 Task: Search one way flight ticket for 4 adults, 2 children, 2 infants in seat and 1 infant on lap in economy from Provo: Provo Municipal Airport to Indianapolis: Indianapolis International Airport on 8-5-2023. Choice of flights is Singapure airlines. Number of bags: 1 carry on bag. Price is upto 45000. Outbound departure time preference is 14:15.
Action: Mouse moved to (319, 282)
Screenshot: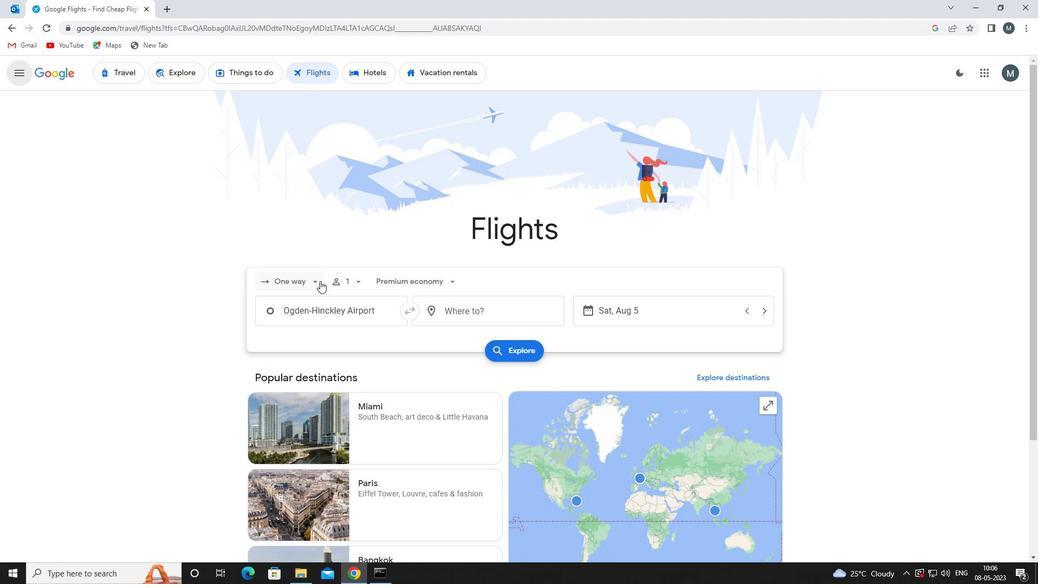 
Action: Mouse pressed left at (319, 282)
Screenshot: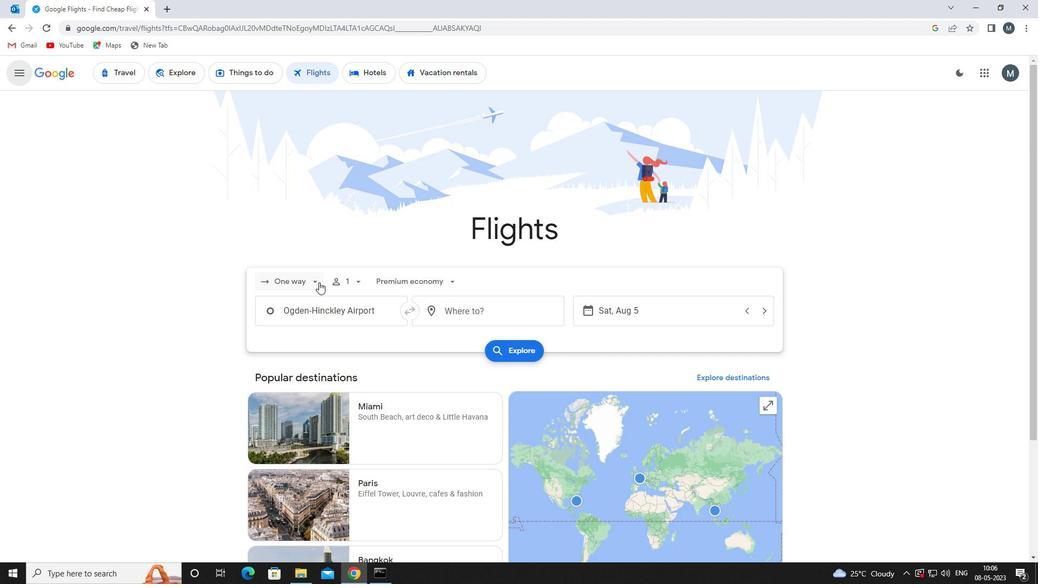 
Action: Mouse moved to (328, 331)
Screenshot: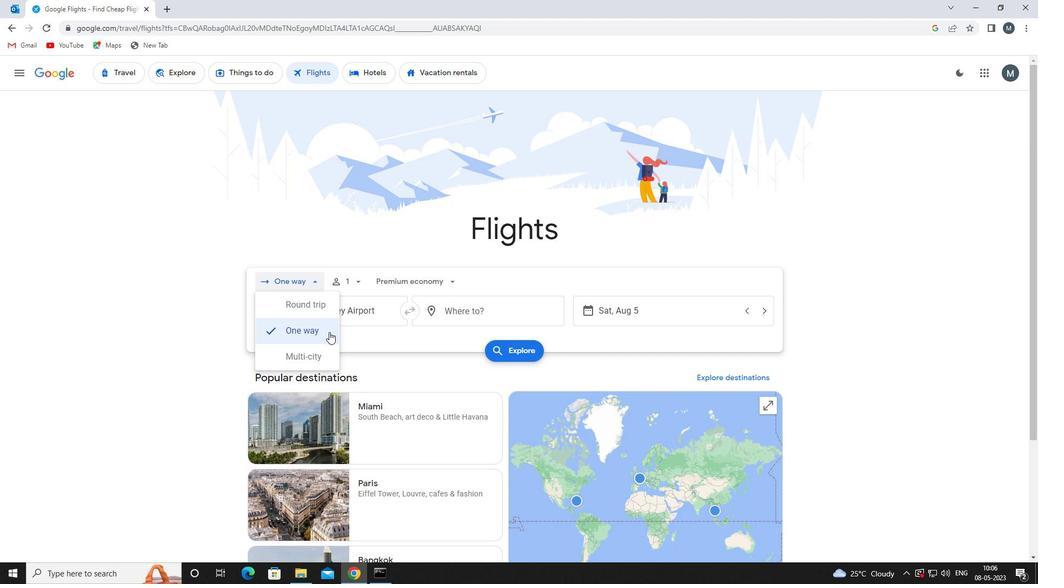 
Action: Mouse pressed left at (328, 331)
Screenshot: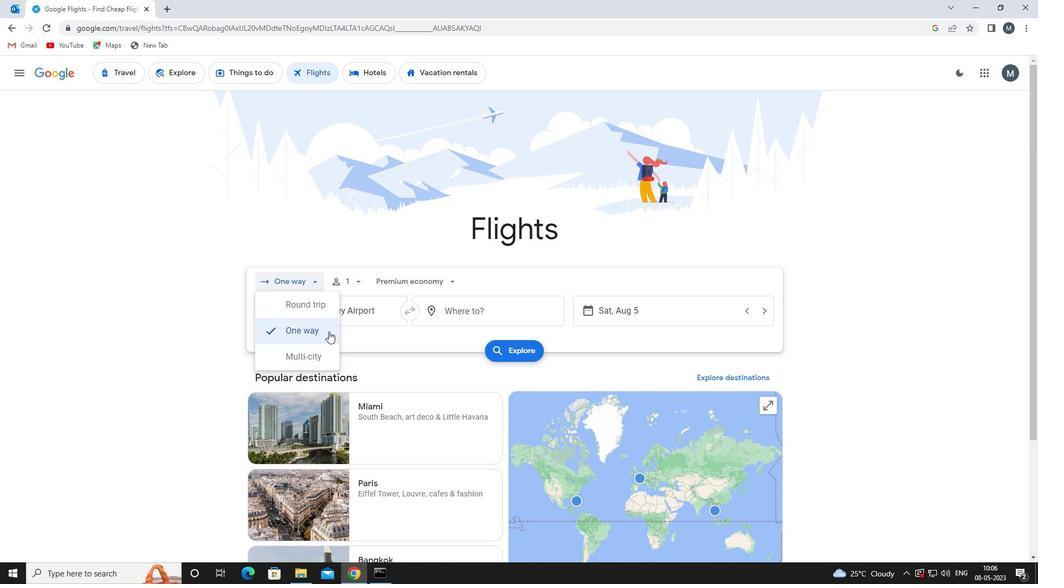 
Action: Mouse moved to (351, 279)
Screenshot: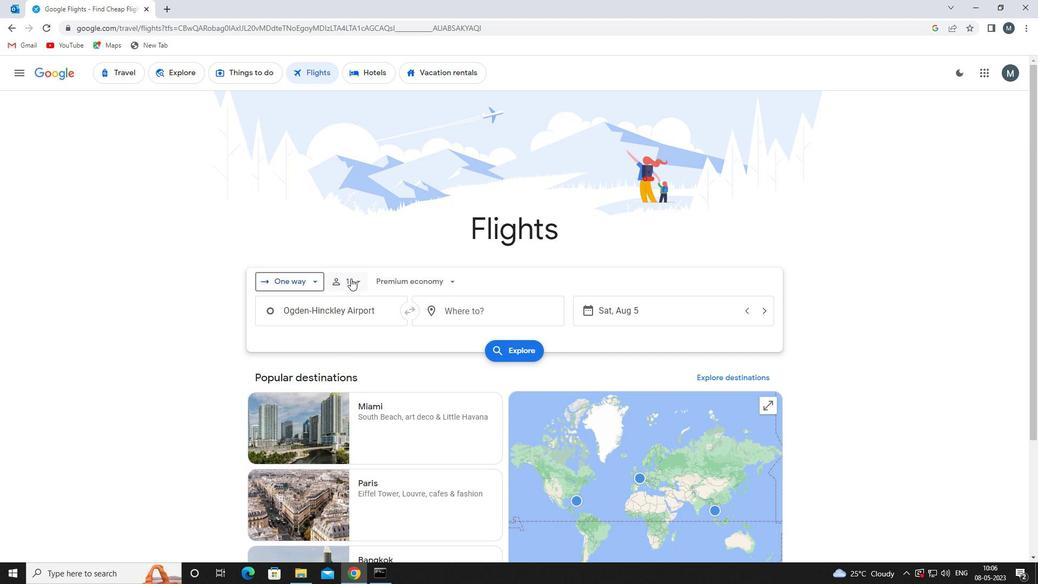 
Action: Mouse pressed left at (351, 279)
Screenshot: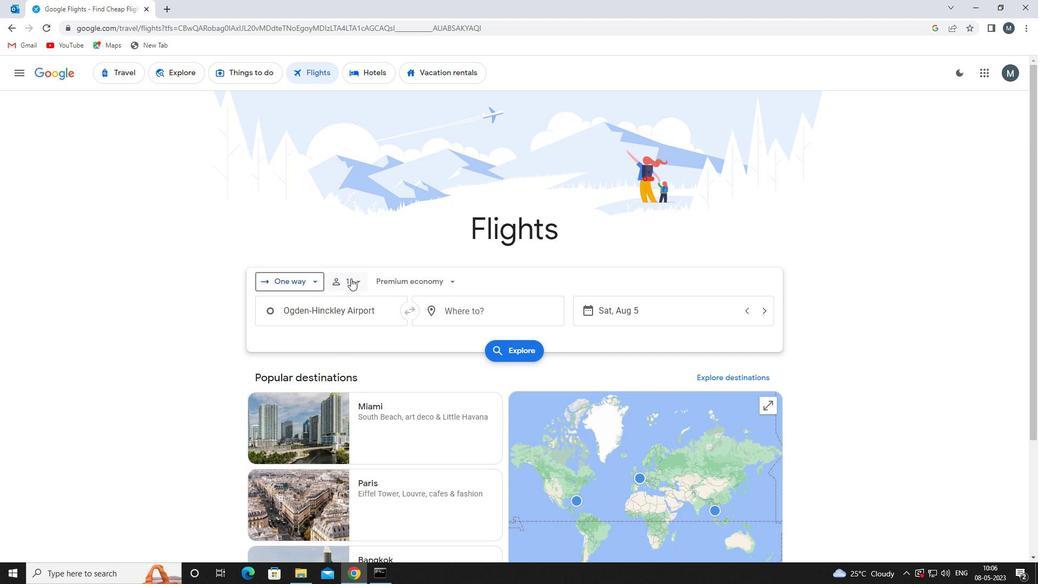 
Action: Mouse moved to (437, 308)
Screenshot: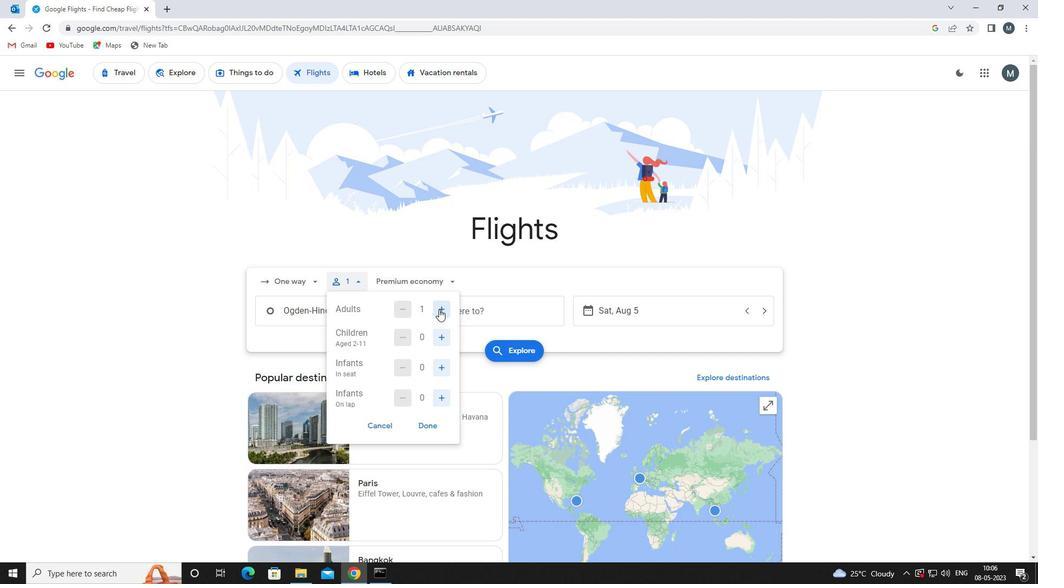 
Action: Mouse pressed left at (437, 308)
Screenshot: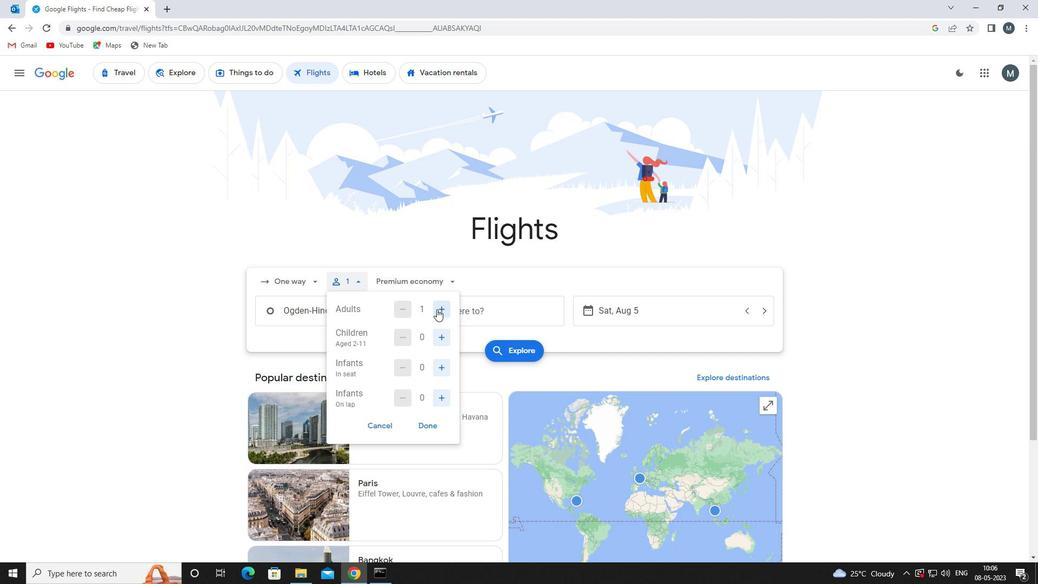 
Action: Mouse moved to (440, 308)
Screenshot: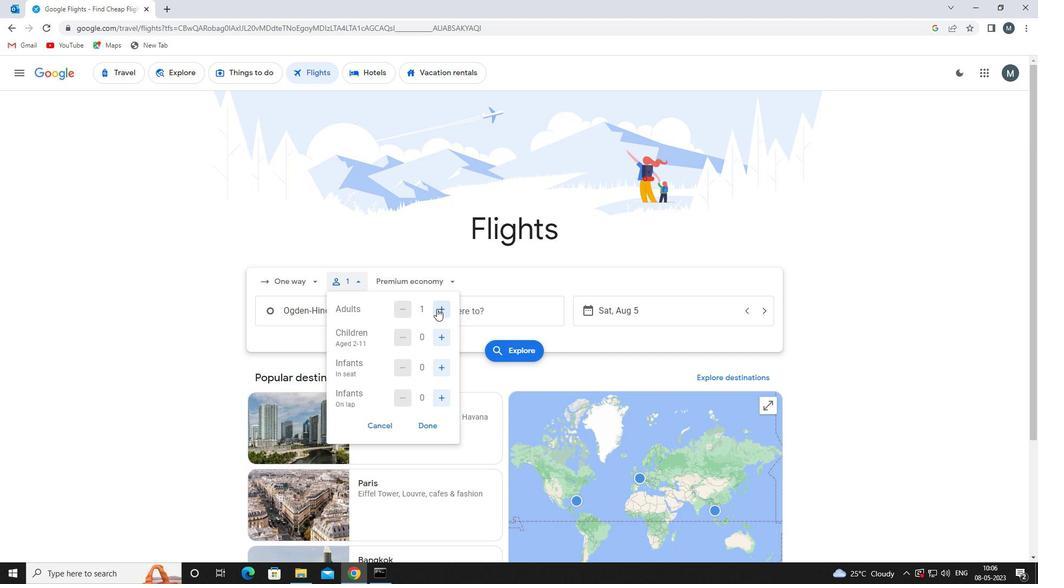 
Action: Mouse pressed left at (440, 308)
Screenshot: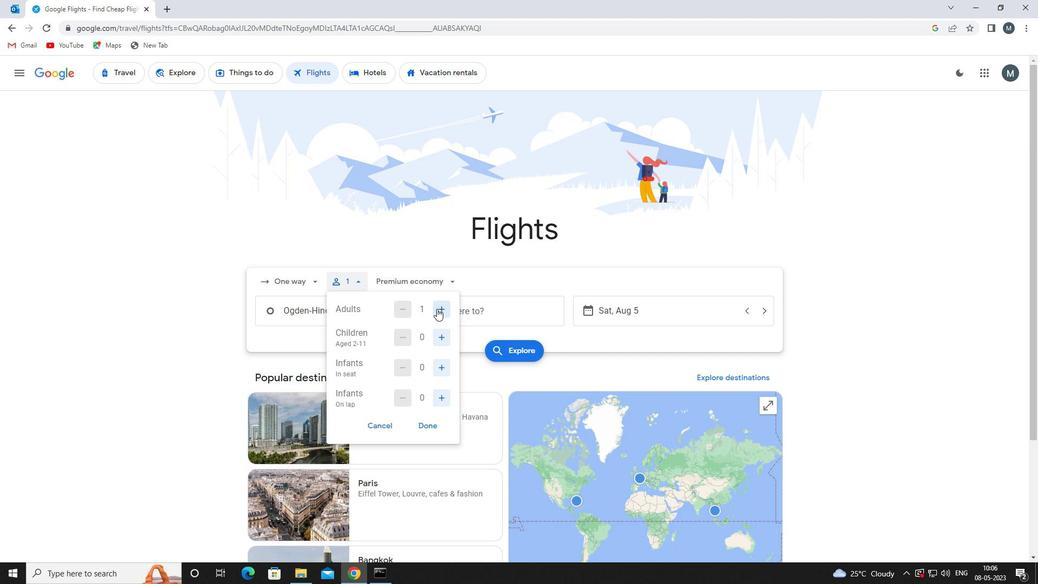 
Action: Mouse pressed left at (440, 308)
Screenshot: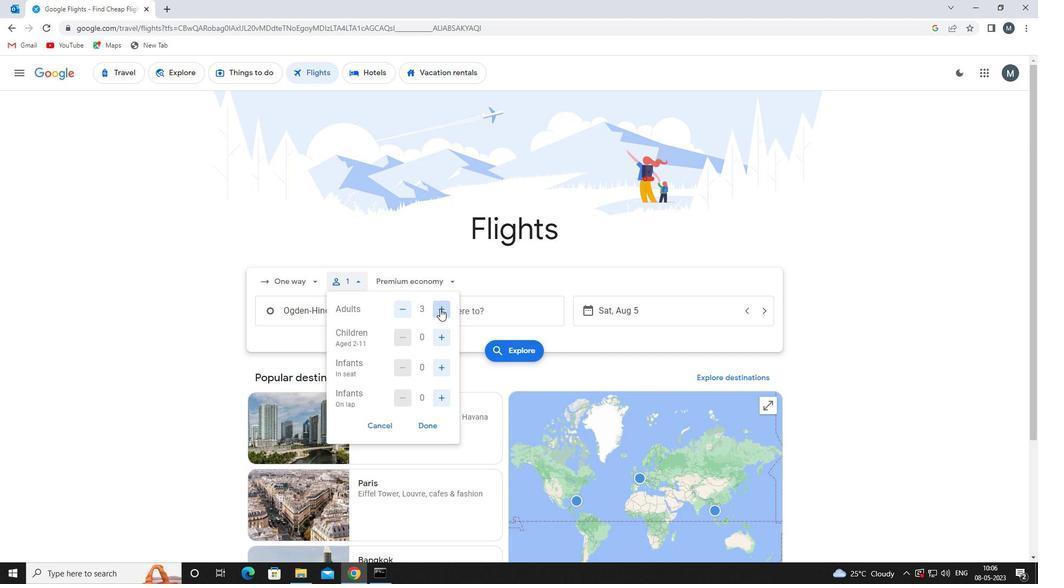 
Action: Mouse moved to (442, 334)
Screenshot: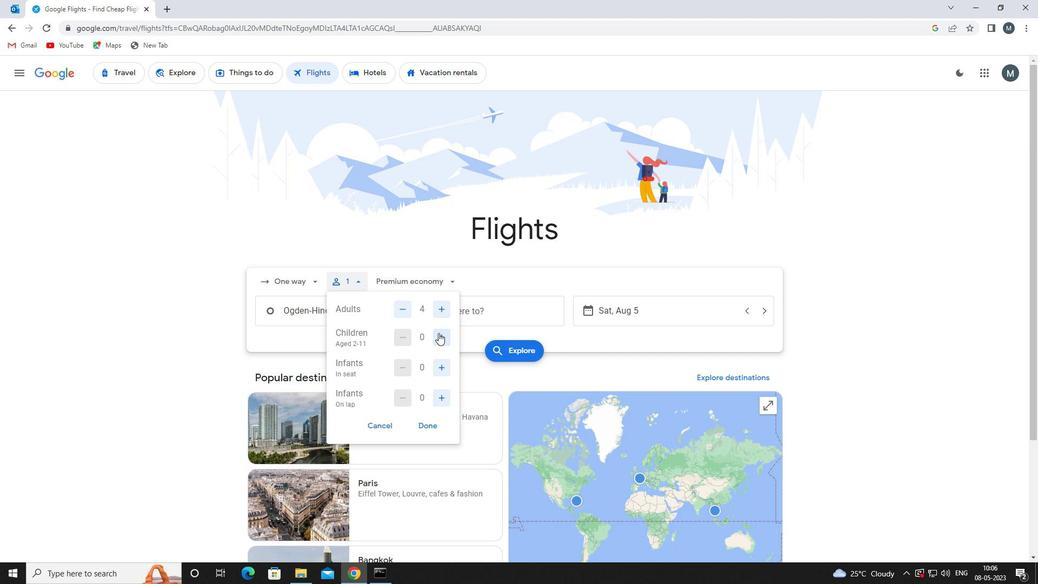 
Action: Mouse pressed left at (442, 334)
Screenshot: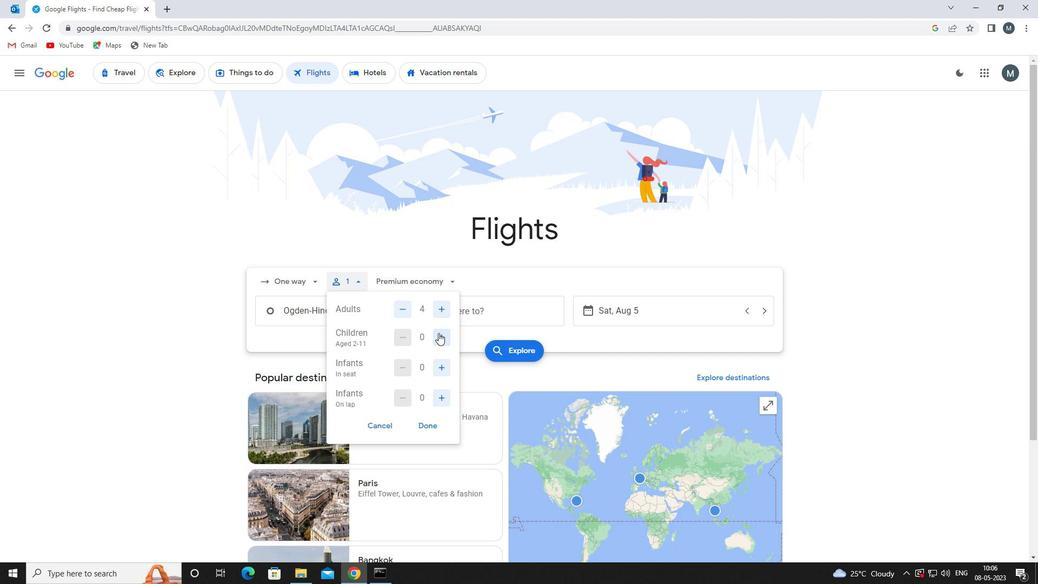 
Action: Mouse moved to (443, 335)
Screenshot: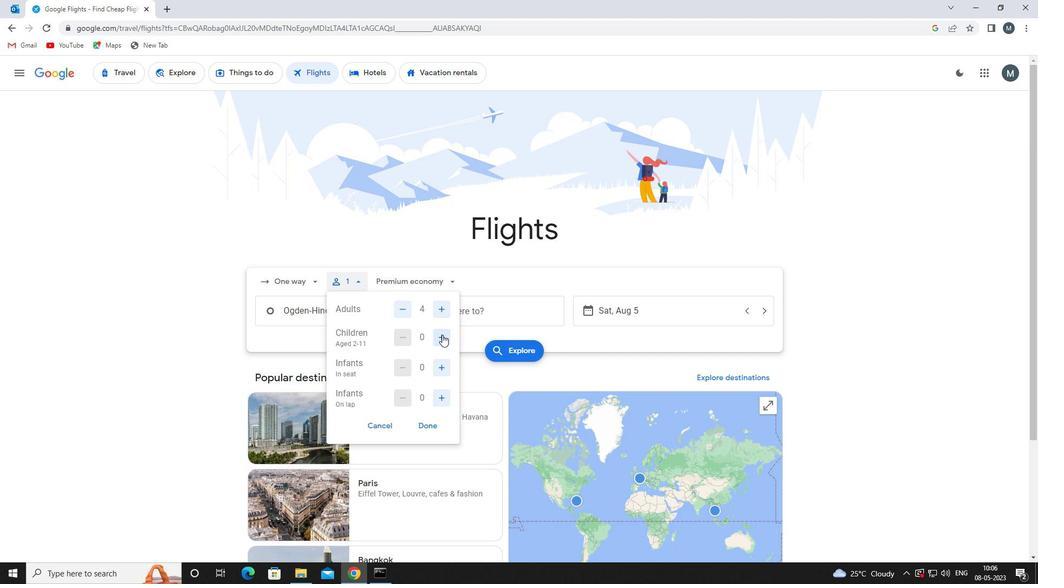 
Action: Mouse pressed left at (443, 335)
Screenshot: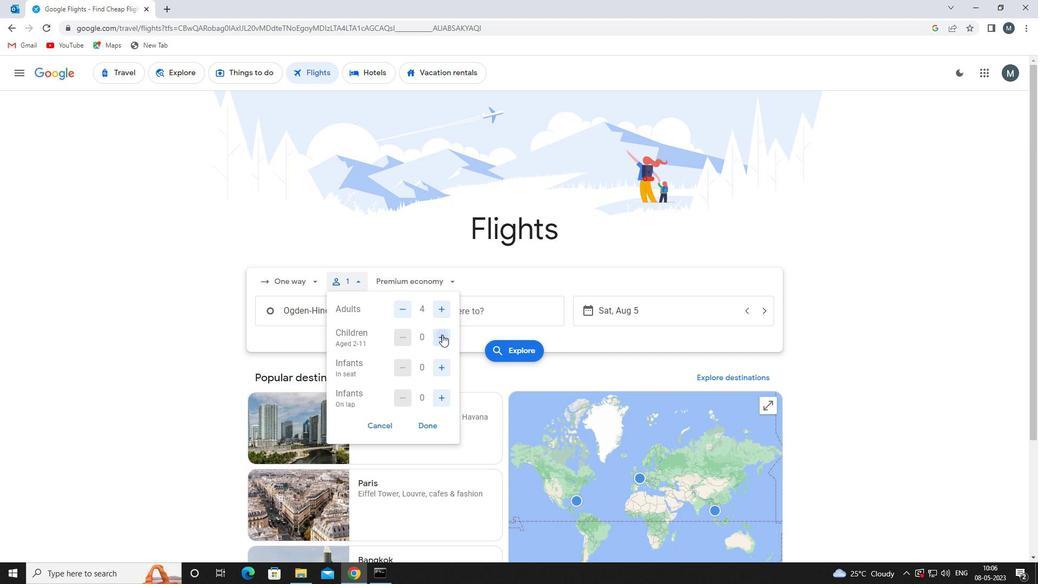 
Action: Mouse moved to (439, 372)
Screenshot: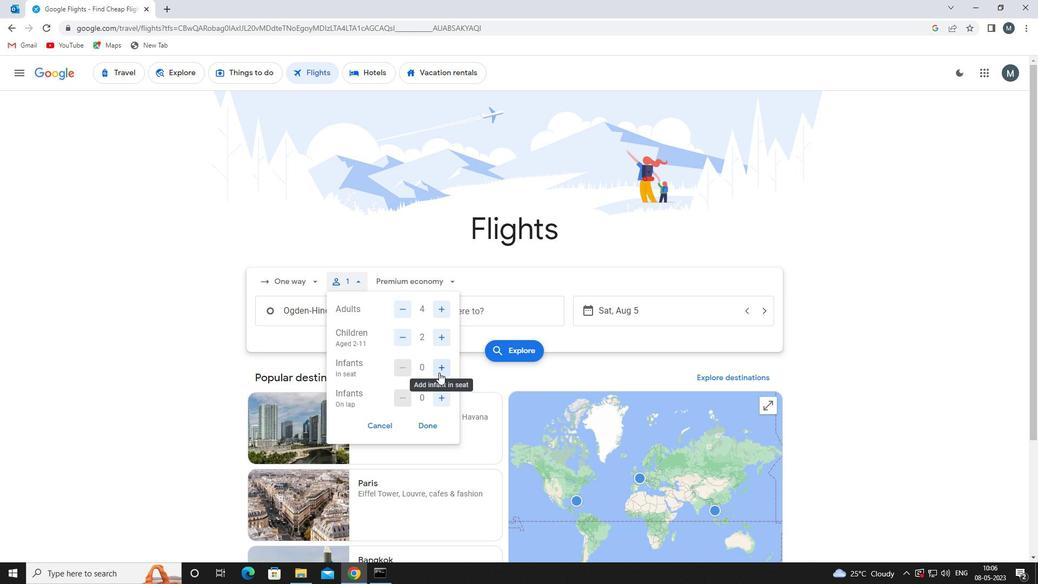 
Action: Mouse pressed left at (439, 372)
Screenshot: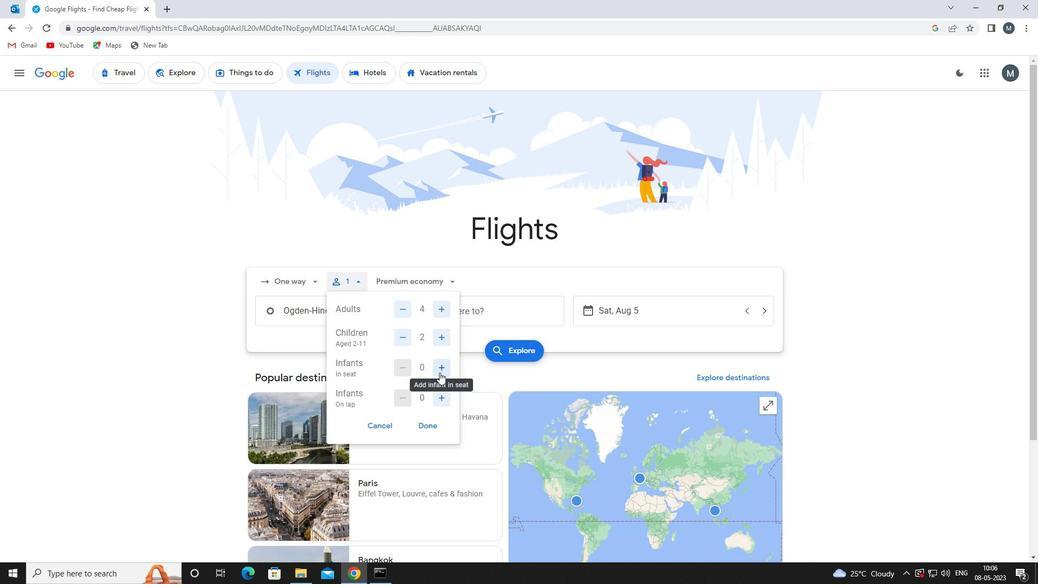 
Action: Mouse pressed left at (439, 372)
Screenshot: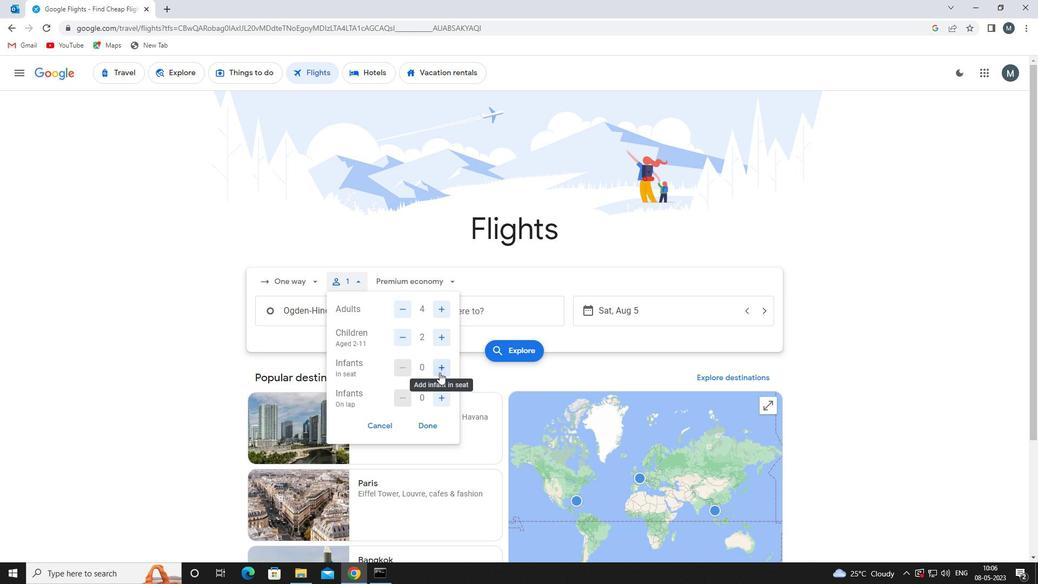 
Action: Mouse moved to (442, 394)
Screenshot: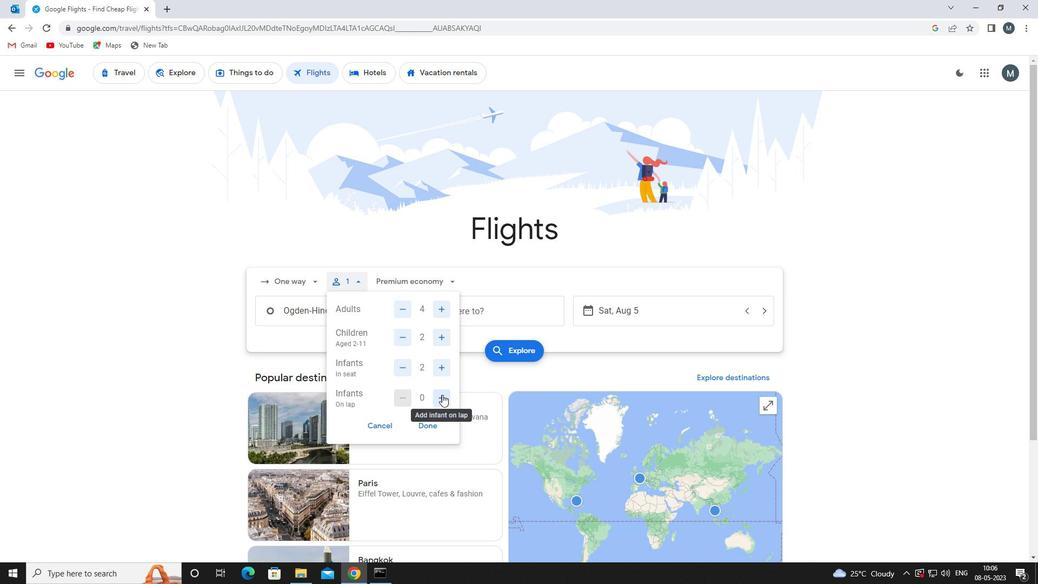 
Action: Mouse pressed left at (442, 394)
Screenshot: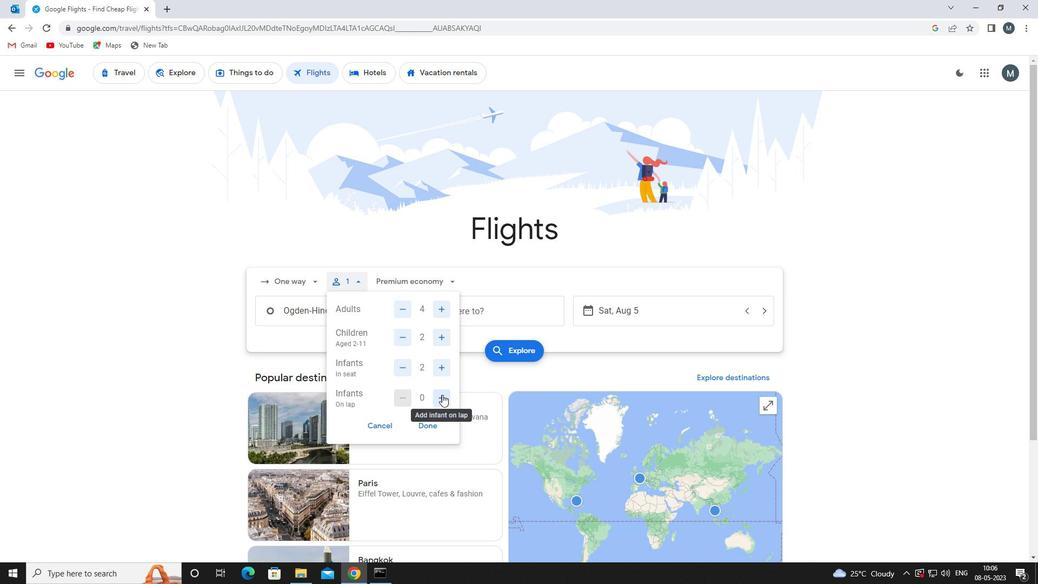 
Action: Mouse moved to (432, 416)
Screenshot: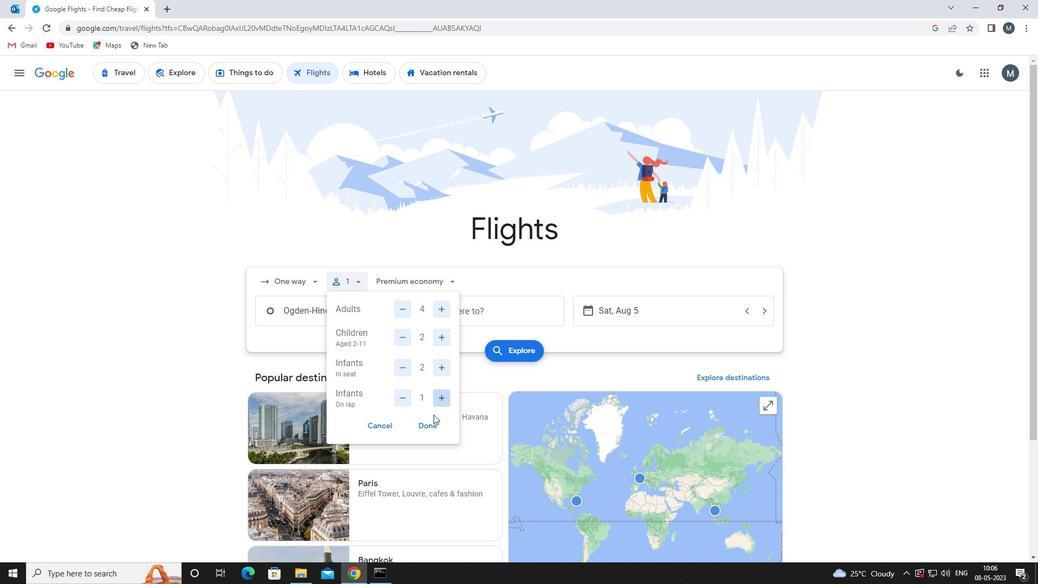 
Action: Mouse pressed left at (432, 416)
Screenshot: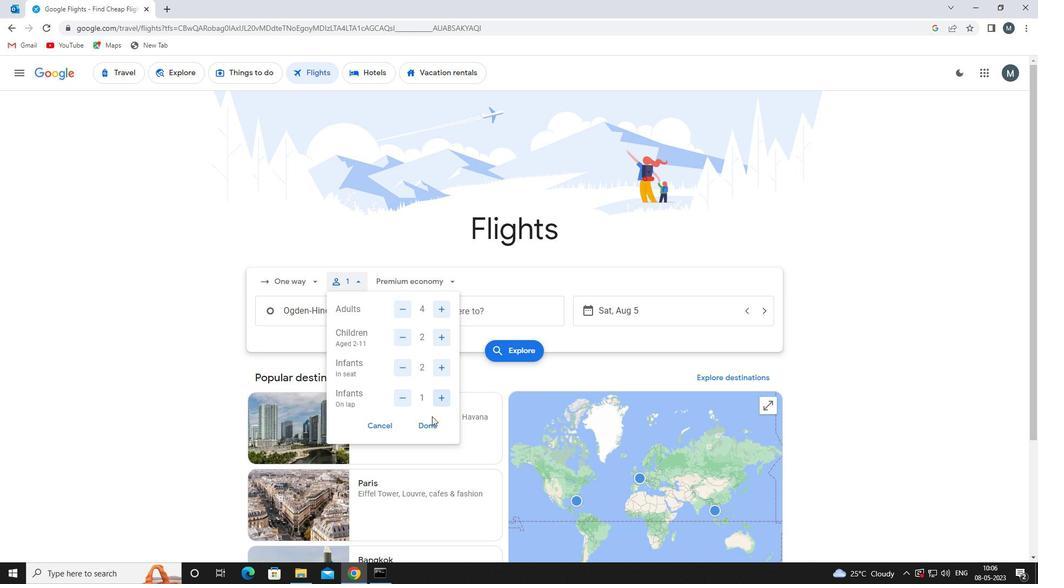 
Action: Mouse moved to (426, 427)
Screenshot: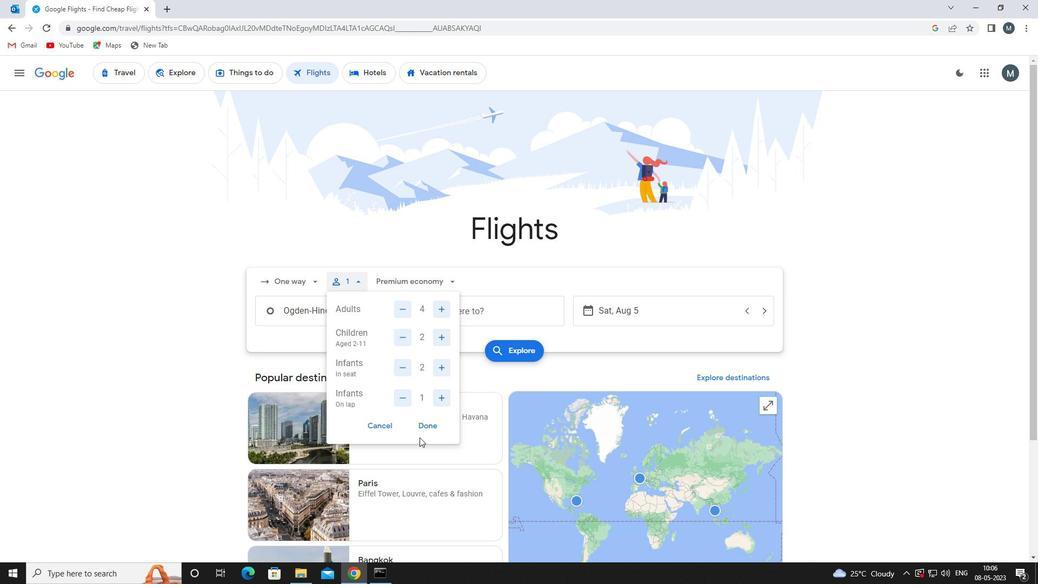 
Action: Mouse pressed left at (426, 427)
Screenshot: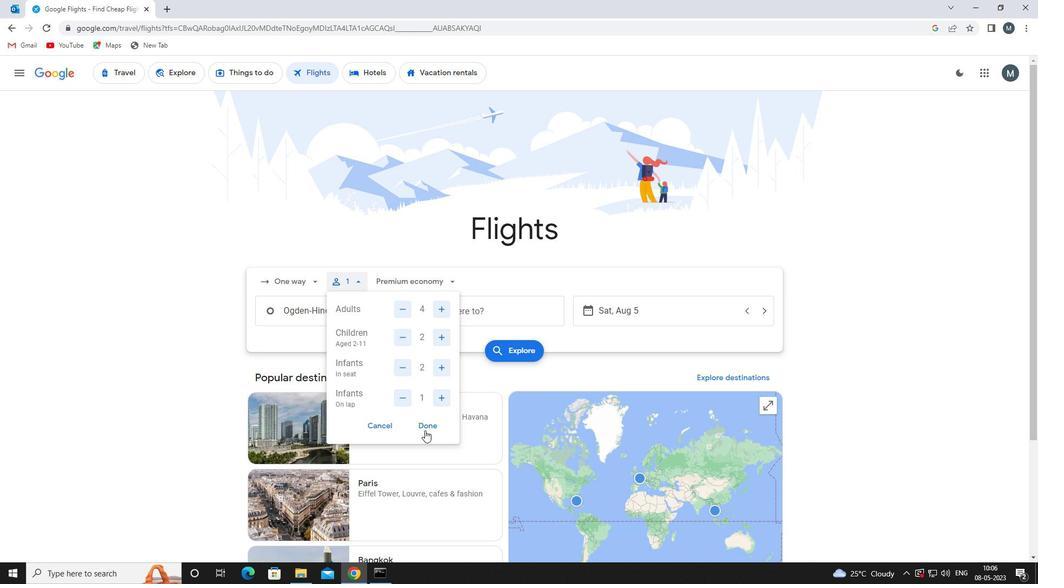 
Action: Mouse moved to (401, 285)
Screenshot: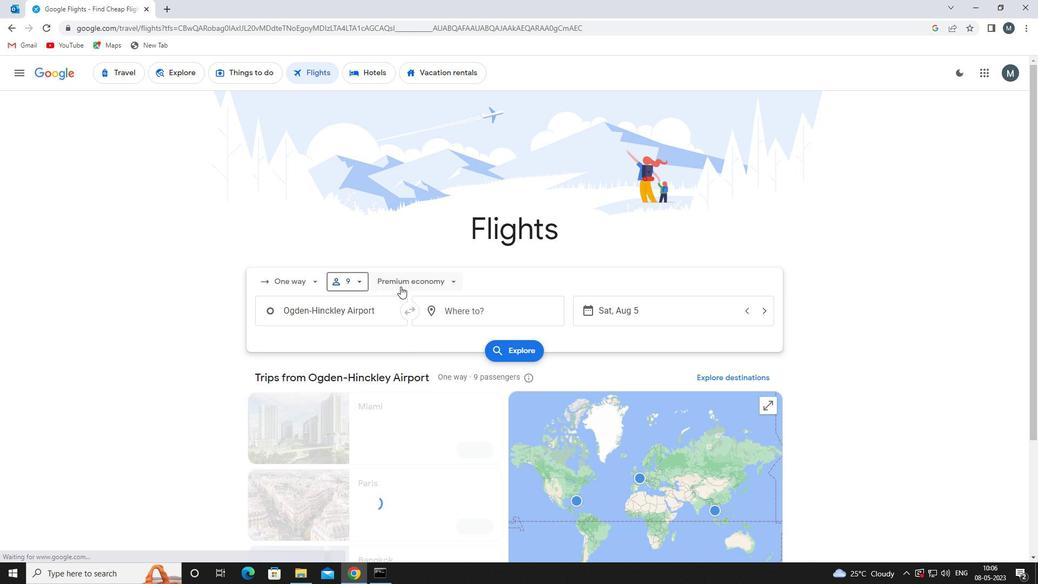 
Action: Mouse pressed left at (401, 285)
Screenshot: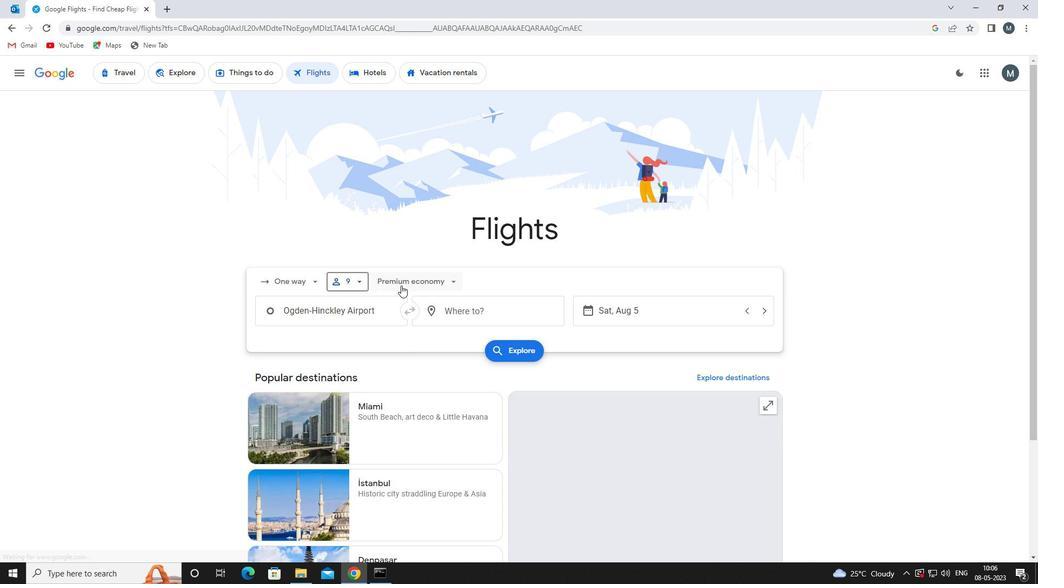 
Action: Mouse moved to (418, 305)
Screenshot: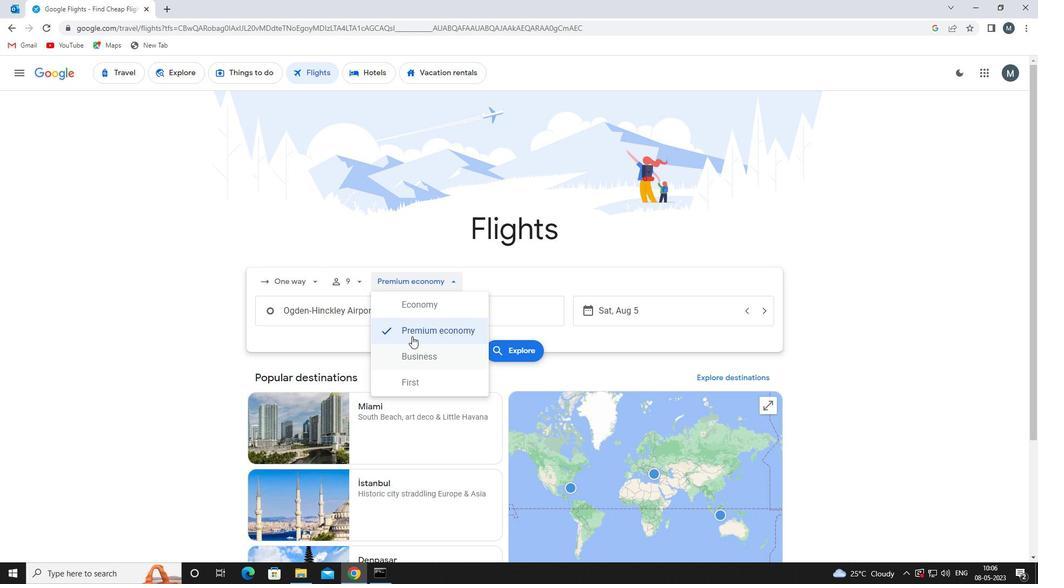 
Action: Mouse pressed left at (418, 305)
Screenshot: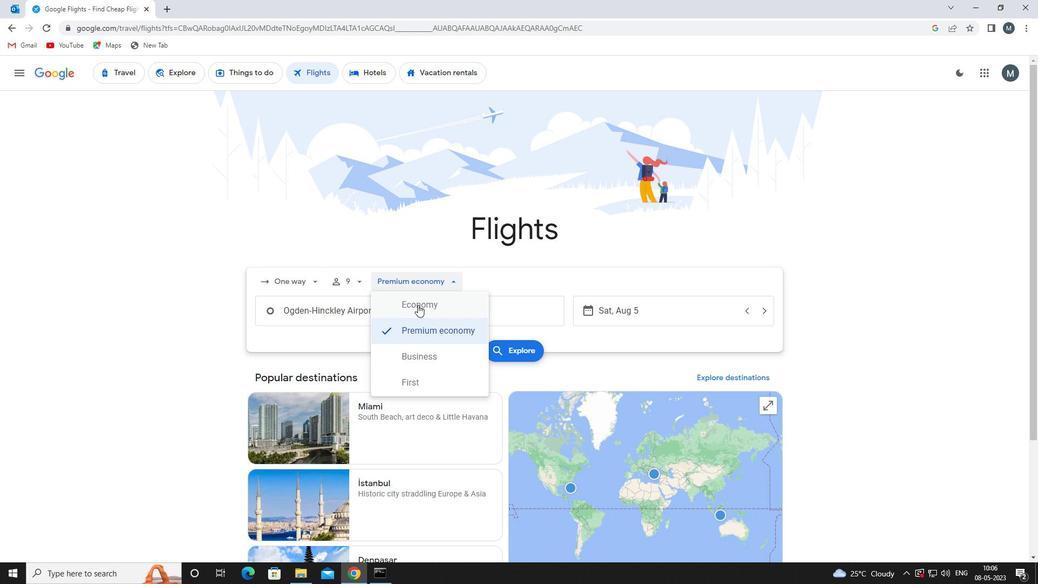 
Action: Mouse moved to (332, 312)
Screenshot: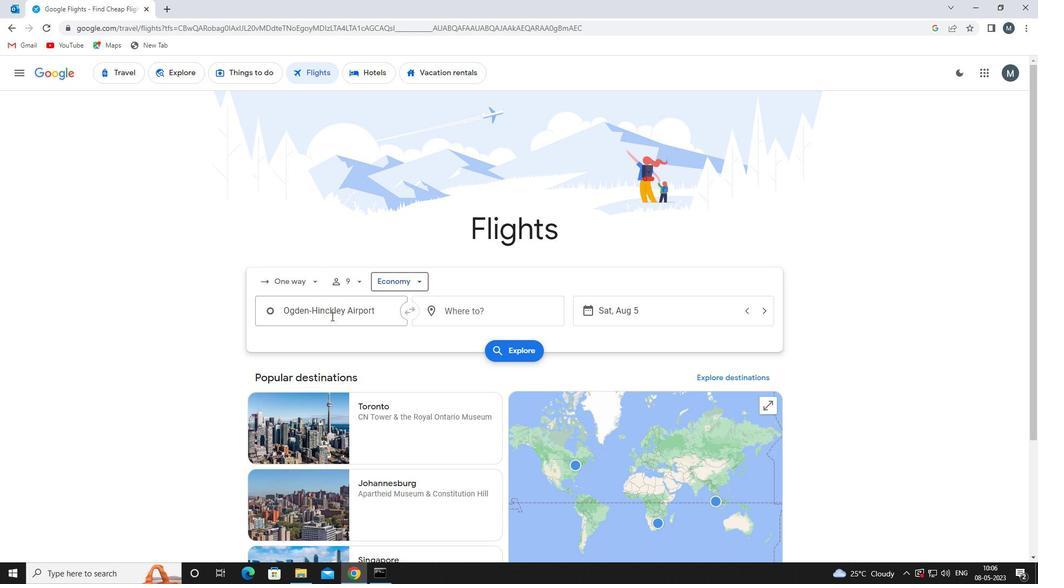 
Action: Mouse pressed left at (332, 312)
Screenshot: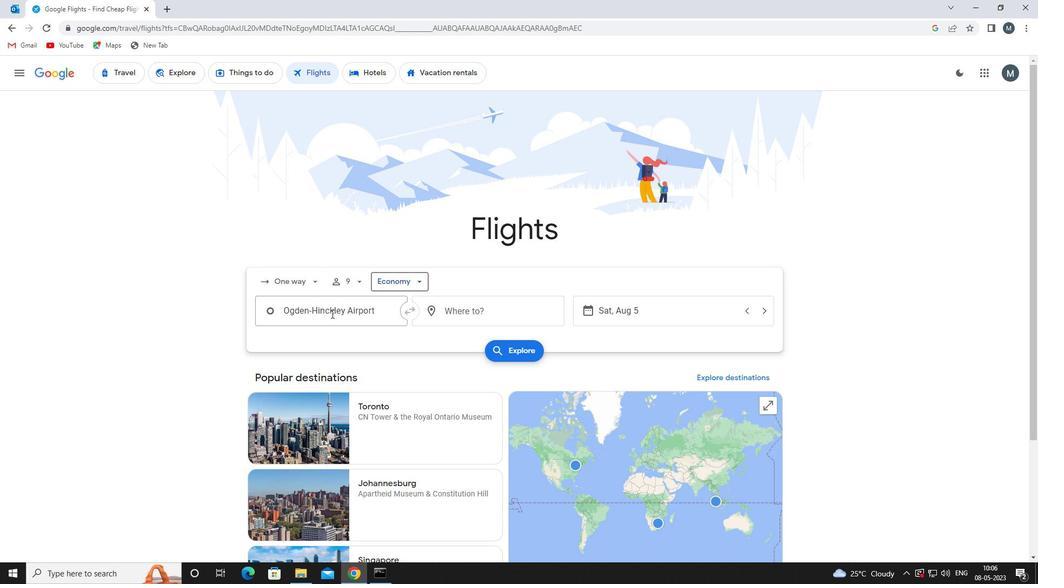 
Action: Mouse moved to (335, 311)
Screenshot: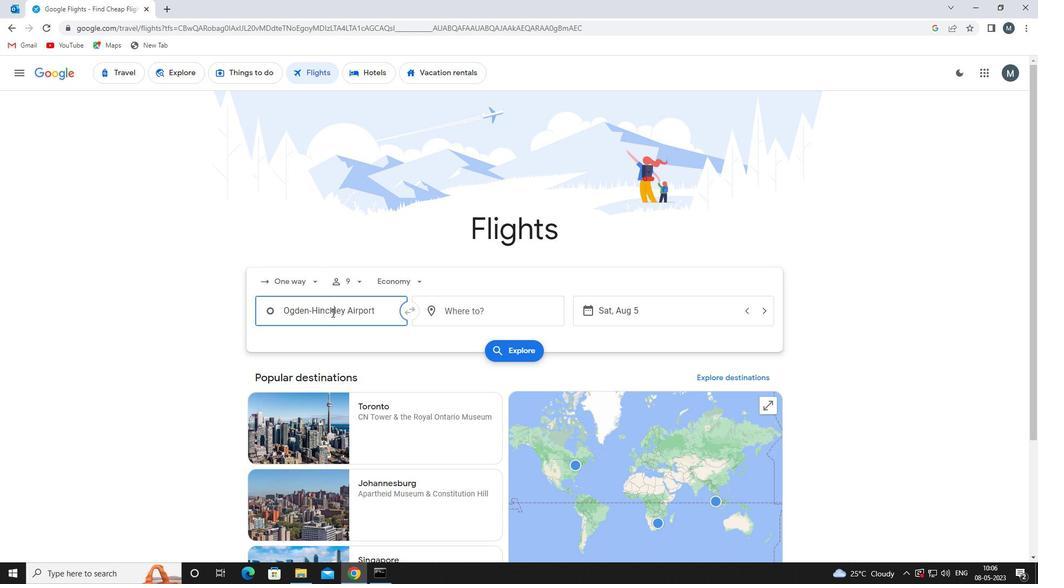 
Action: Key pressed provo
Screenshot: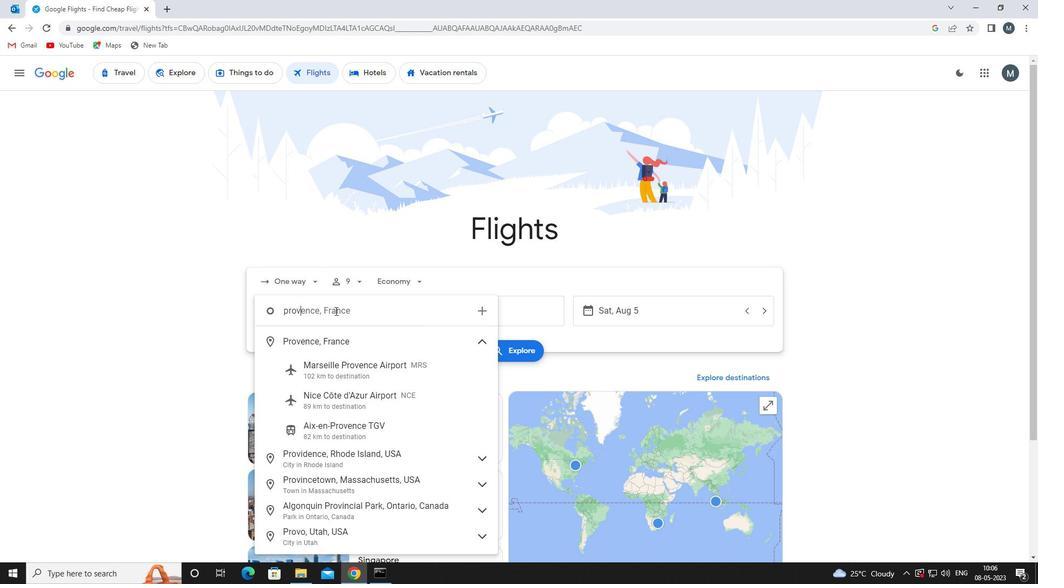 
Action: Mouse moved to (335, 311)
Screenshot: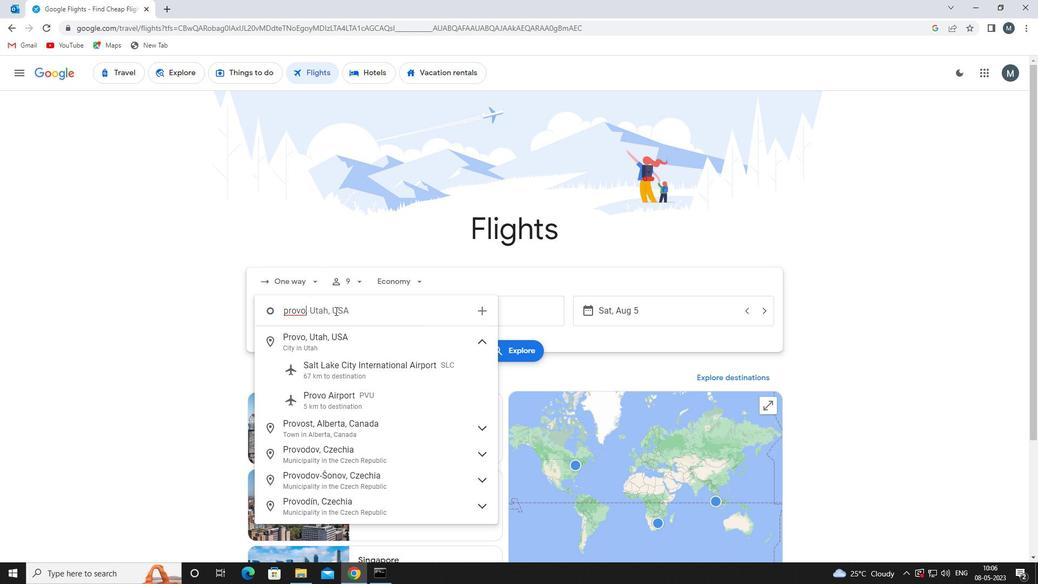 
Action: Key pressed <Key.space>m<Key.backspace>
Screenshot: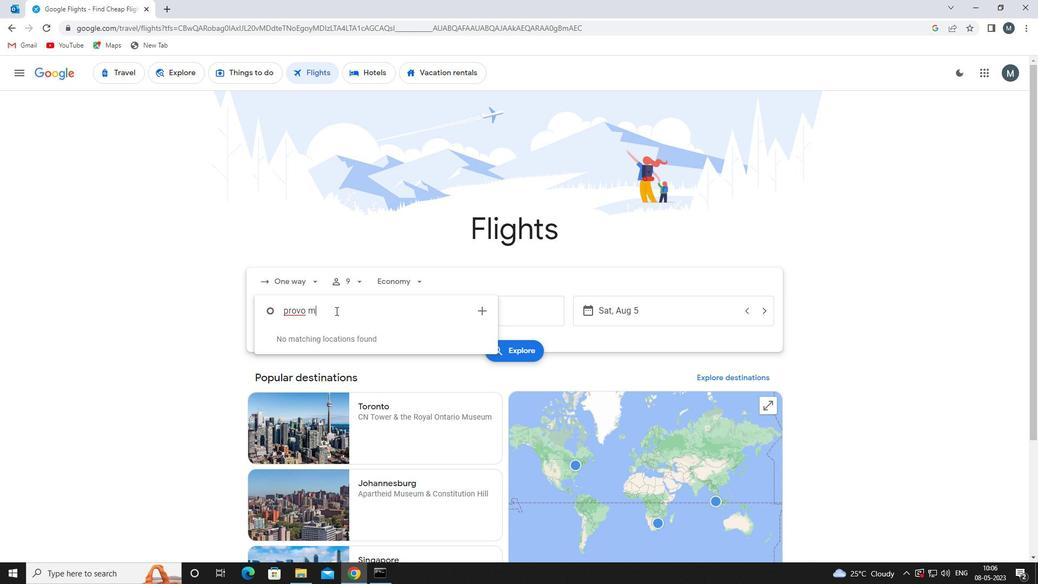 
Action: Mouse moved to (334, 311)
Screenshot: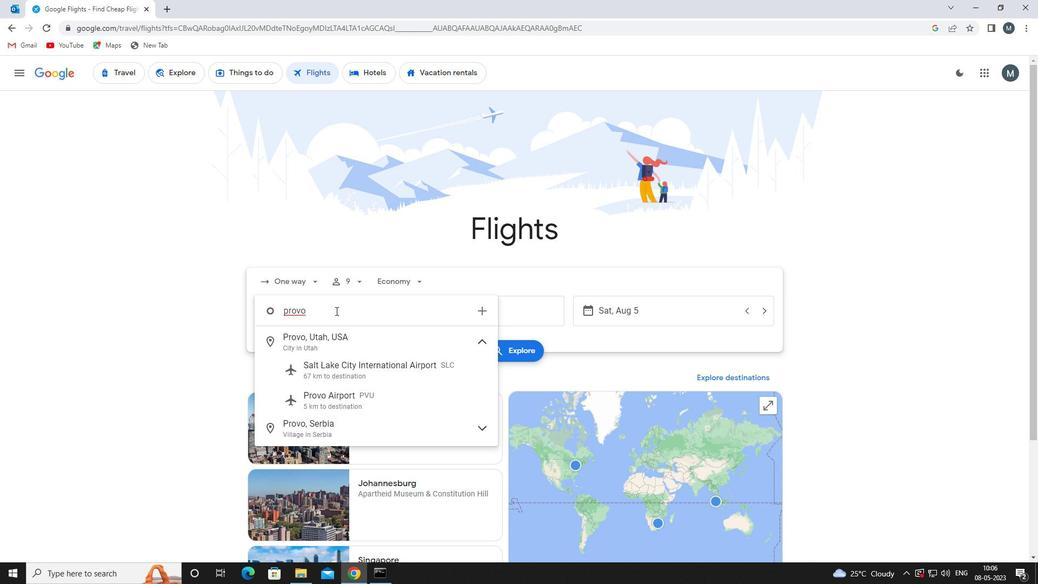 
Action: Key pressed ai
Screenshot: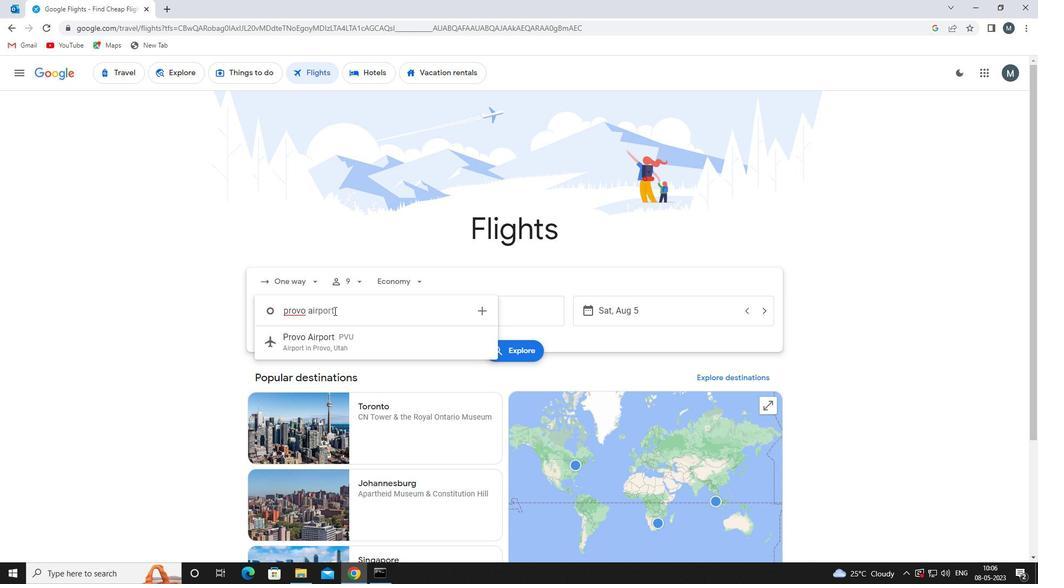 
Action: Mouse moved to (361, 344)
Screenshot: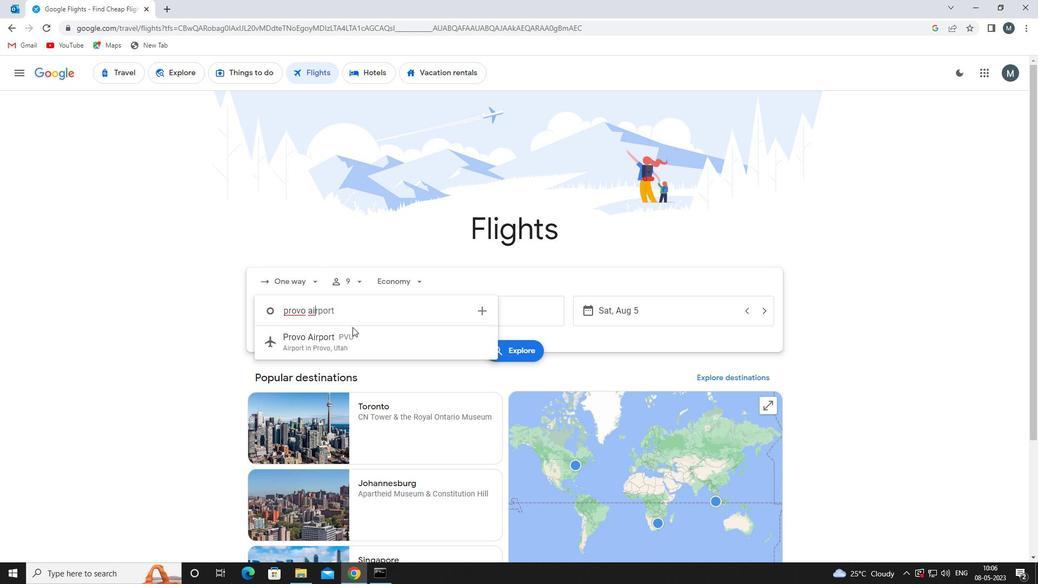 
Action: Mouse pressed left at (361, 344)
Screenshot: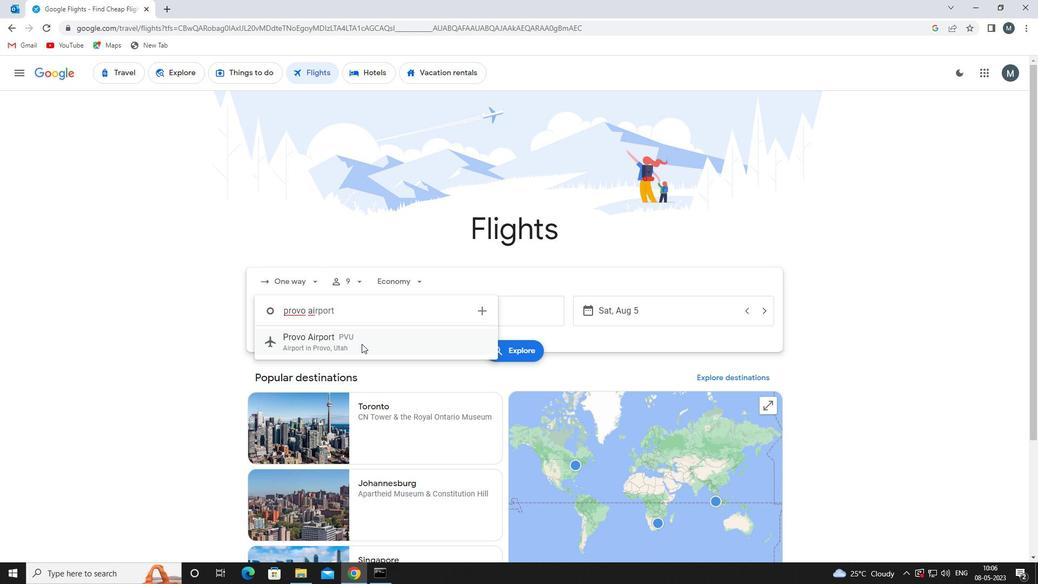 
Action: Mouse moved to (463, 311)
Screenshot: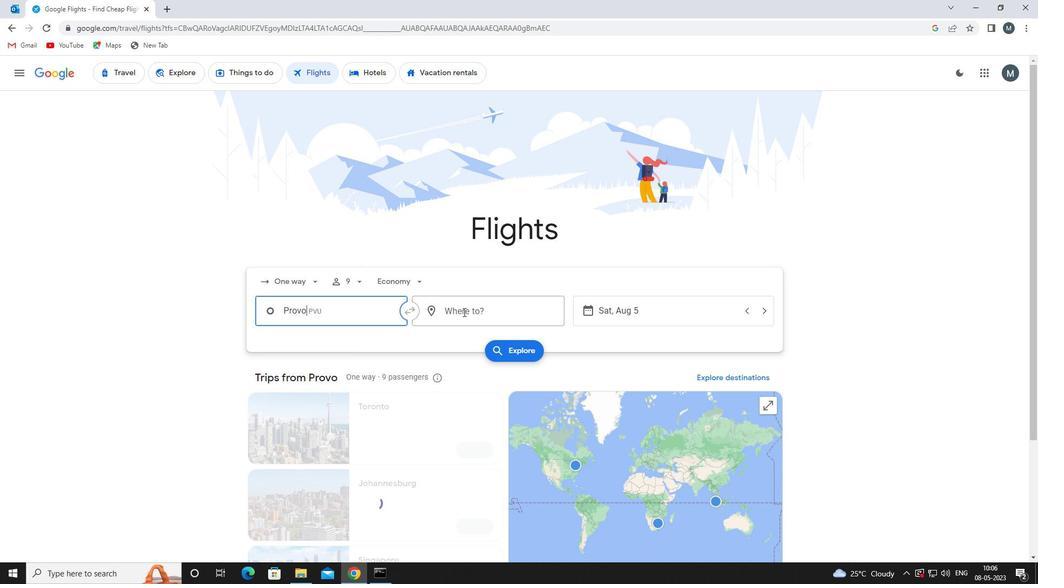 
Action: Mouse pressed left at (463, 311)
Screenshot: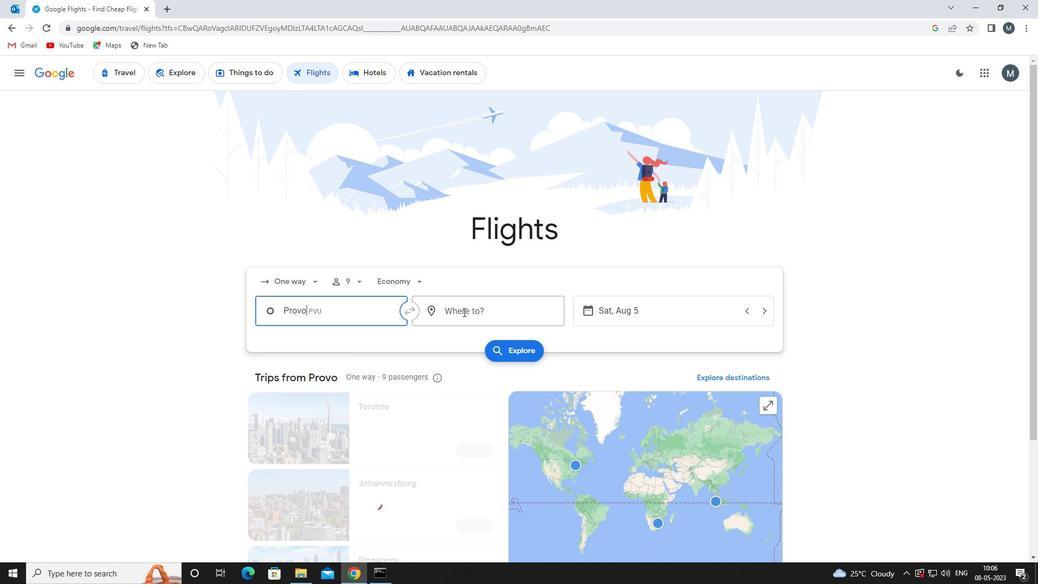 
Action: Key pressed ind
Screenshot: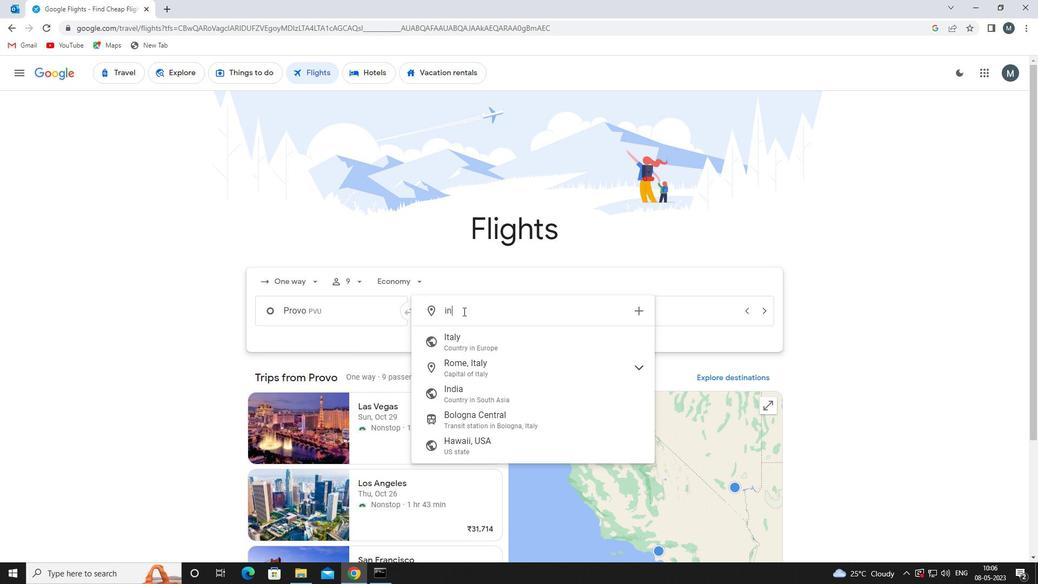 
Action: Mouse moved to (512, 346)
Screenshot: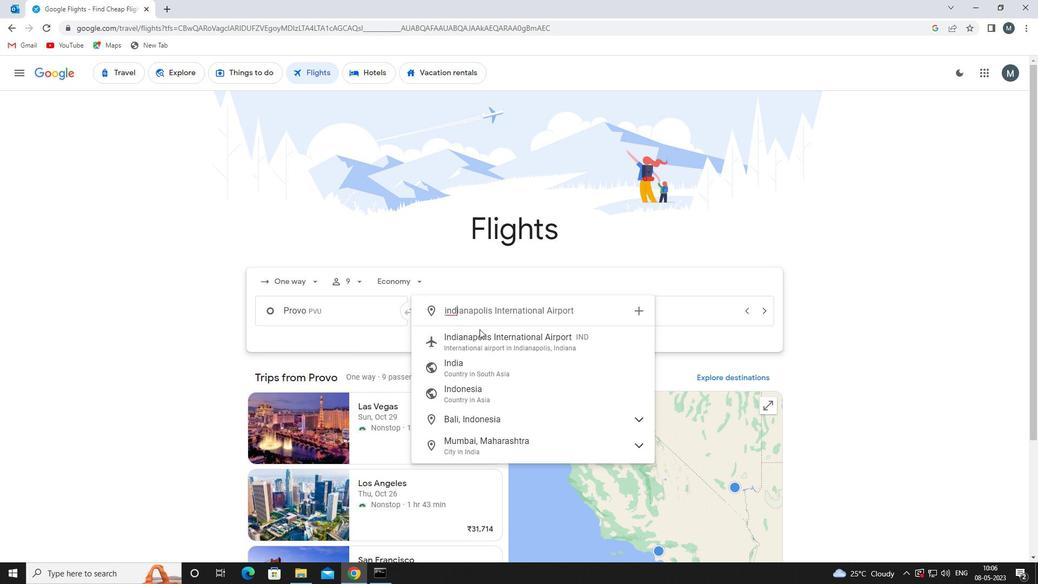 
Action: Mouse pressed left at (512, 346)
Screenshot: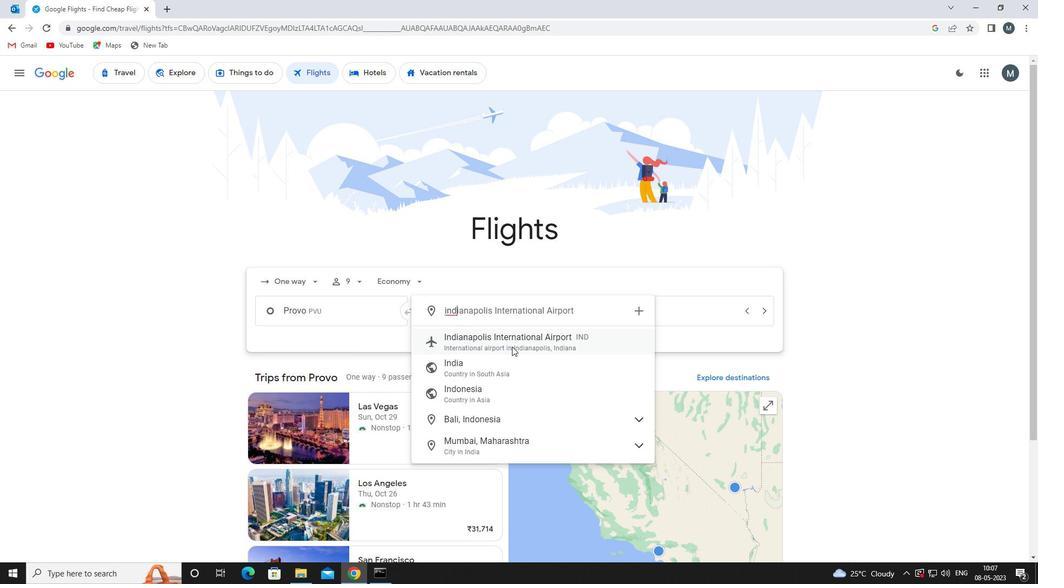 
Action: Mouse moved to (614, 311)
Screenshot: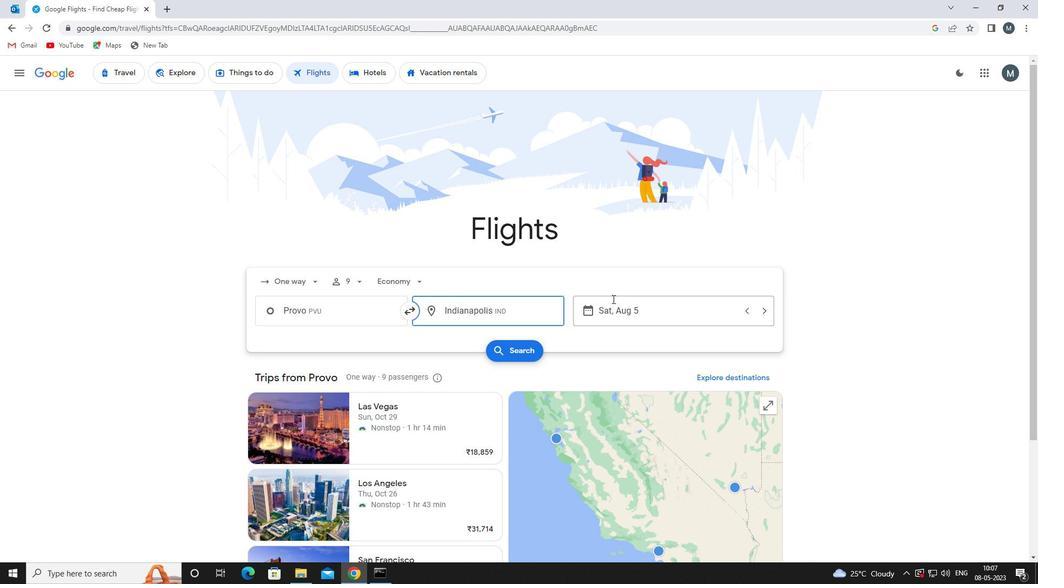 
Action: Mouse pressed left at (614, 311)
Screenshot: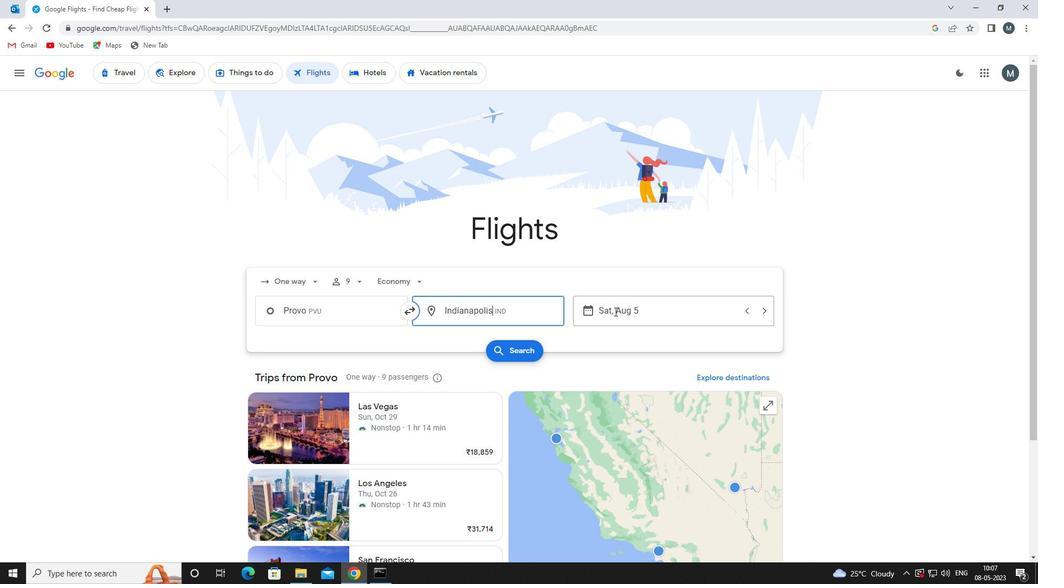 
Action: Mouse moved to (550, 361)
Screenshot: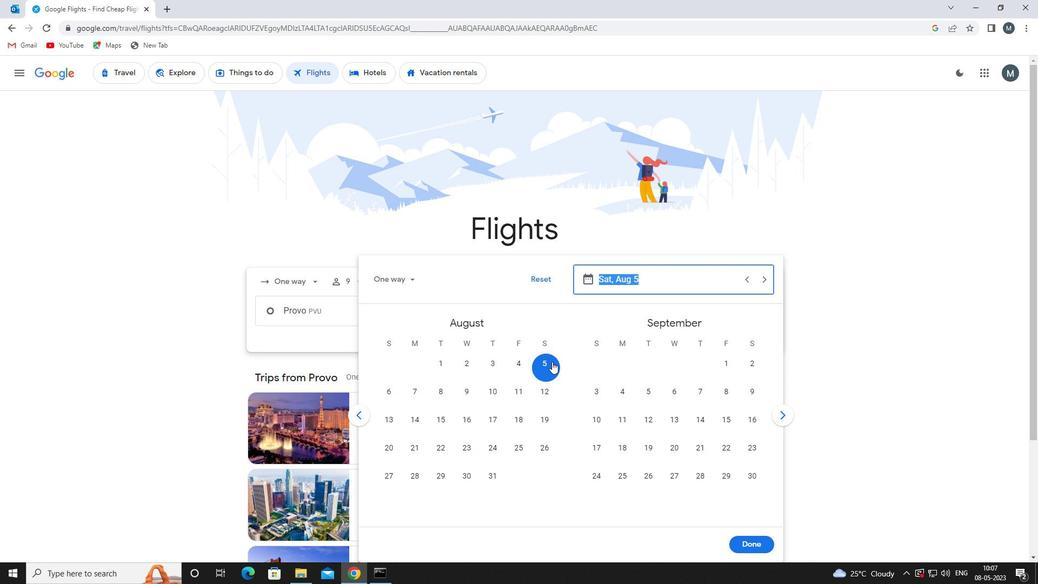 
Action: Mouse pressed left at (550, 361)
Screenshot: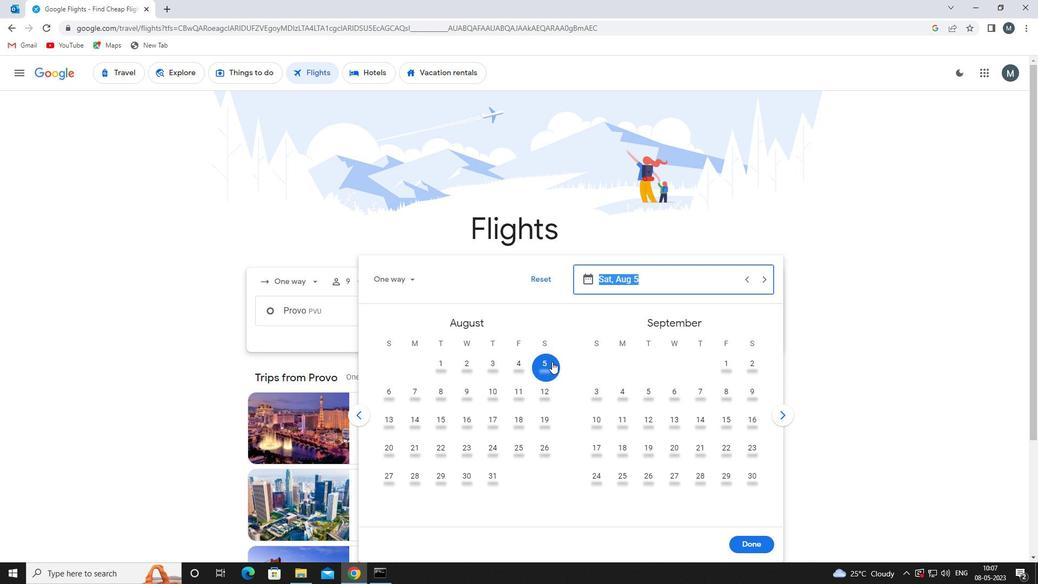 
Action: Mouse moved to (744, 546)
Screenshot: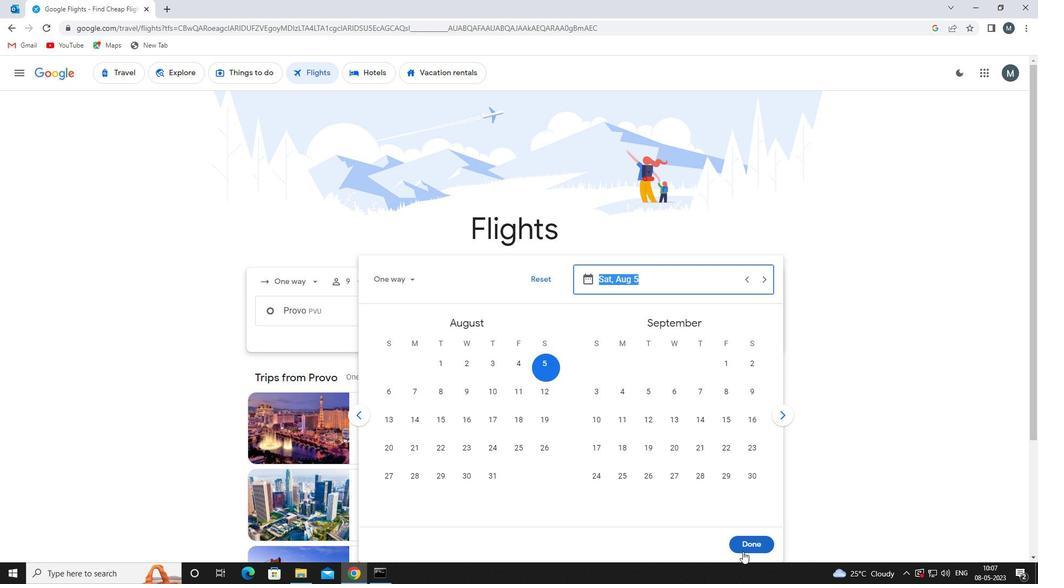
Action: Mouse pressed left at (744, 546)
Screenshot: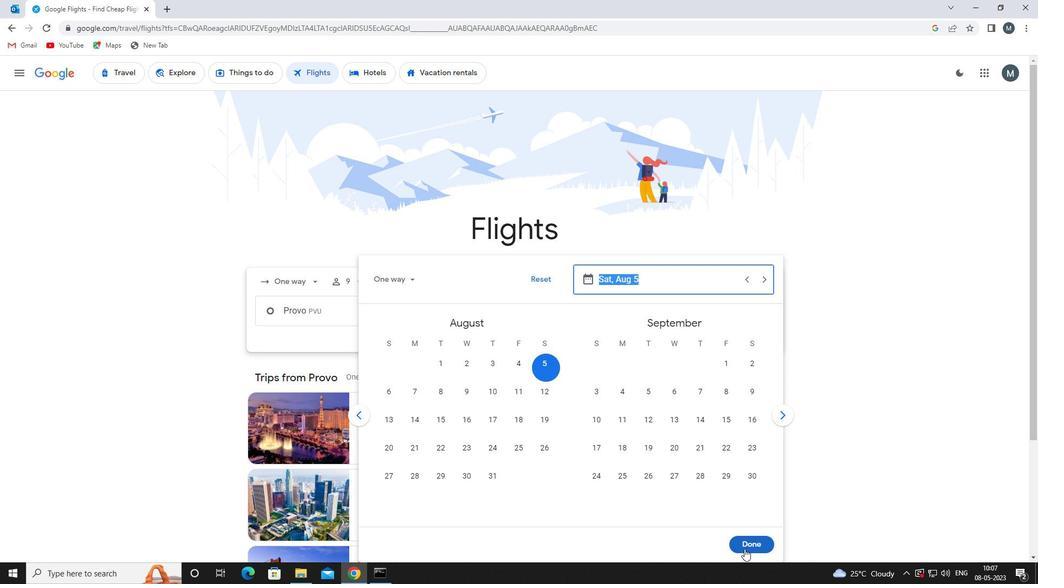
Action: Mouse moved to (510, 358)
Screenshot: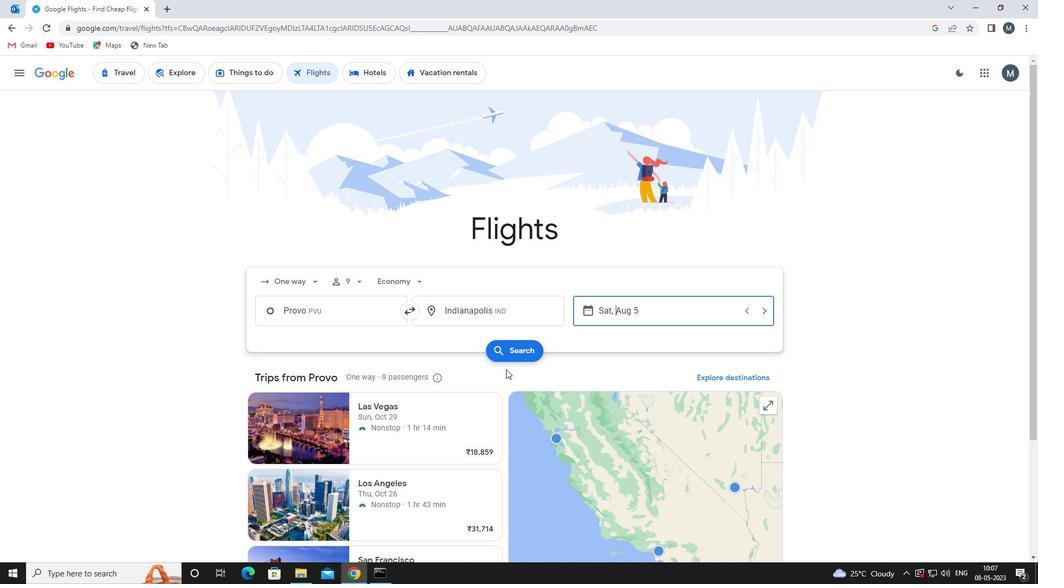 
Action: Mouse pressed left at (510, 358)
Screenshot: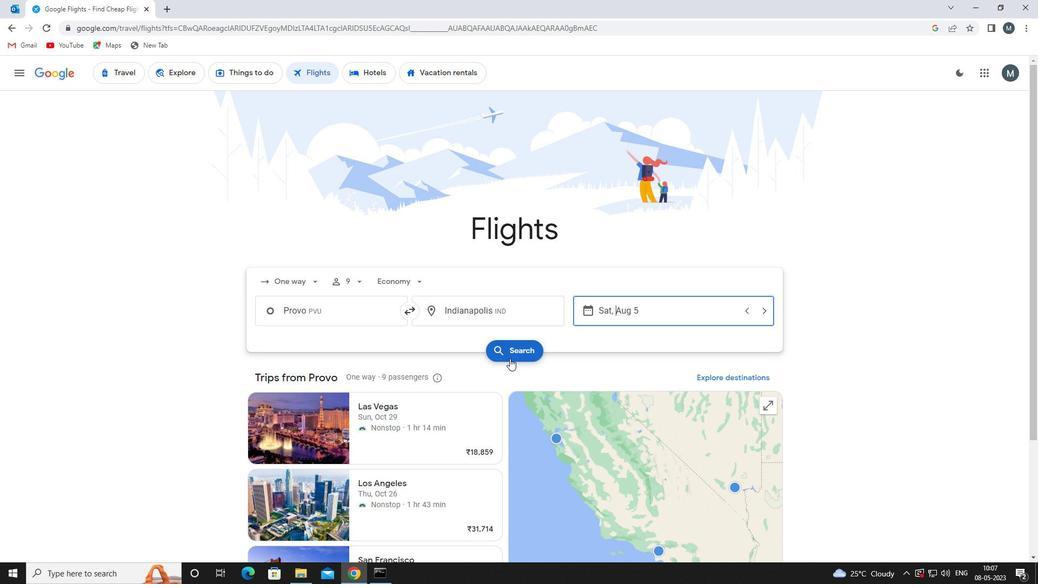 
Action: Mouse moved to (261, 174)
Screenshot: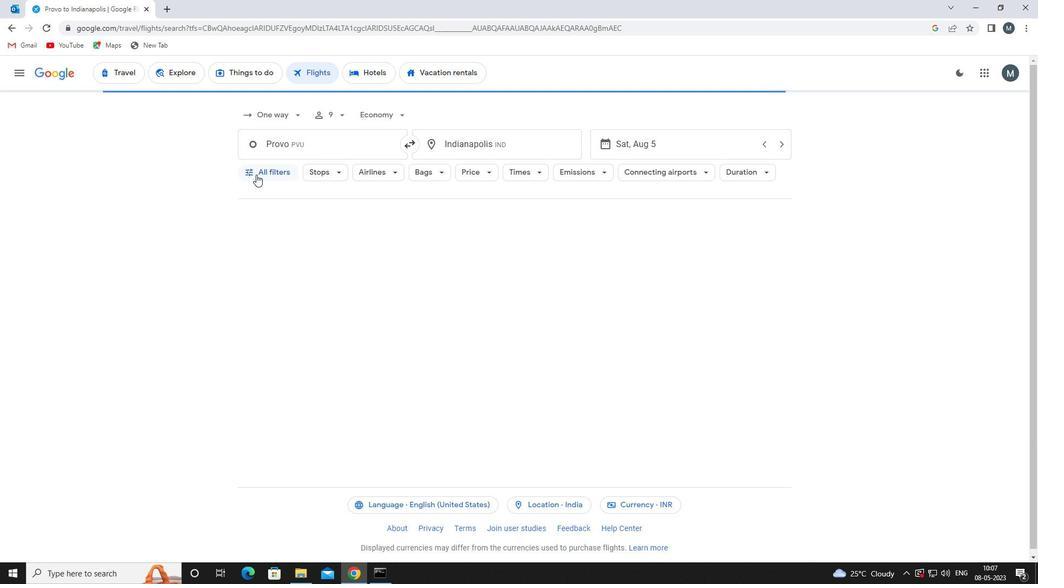 
Action: Mouse pressed left at (261, 174)
Screenshot: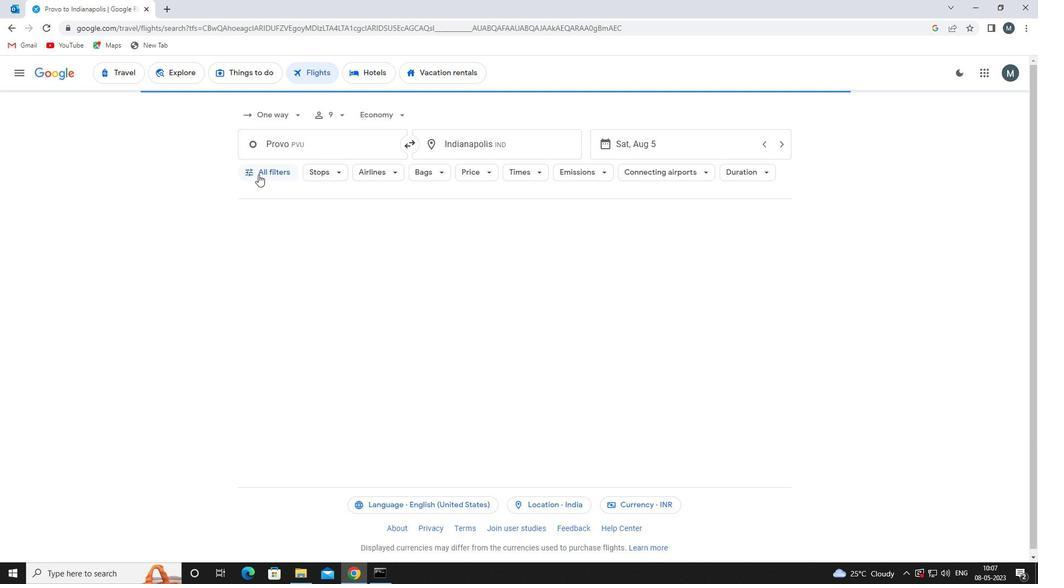 
Action: Mouse moved to (318, 260)
Screenshot: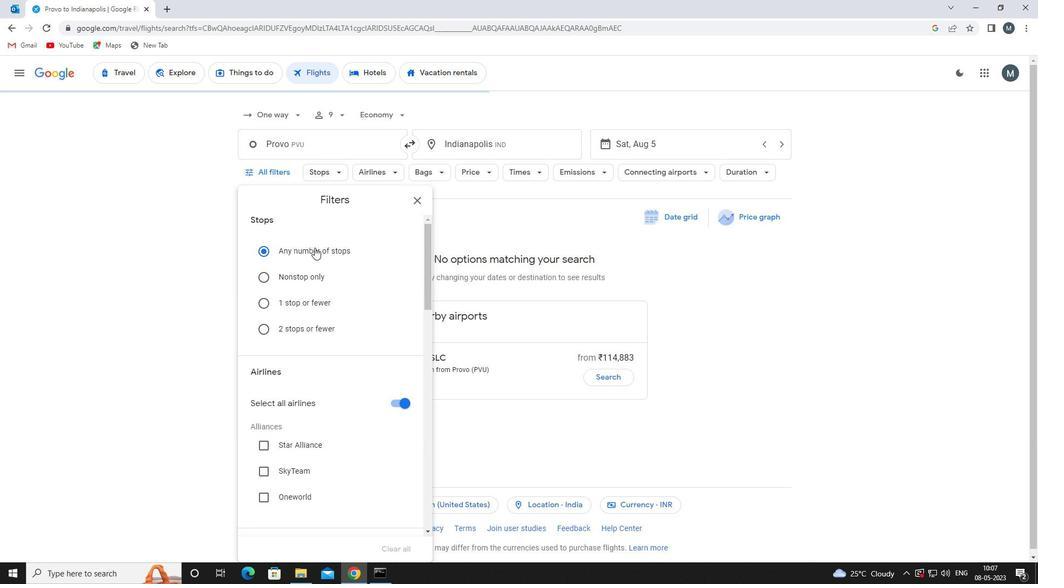 
Action: Mouse scrolled (318, 260) with delta (0, 0)
Screenshot: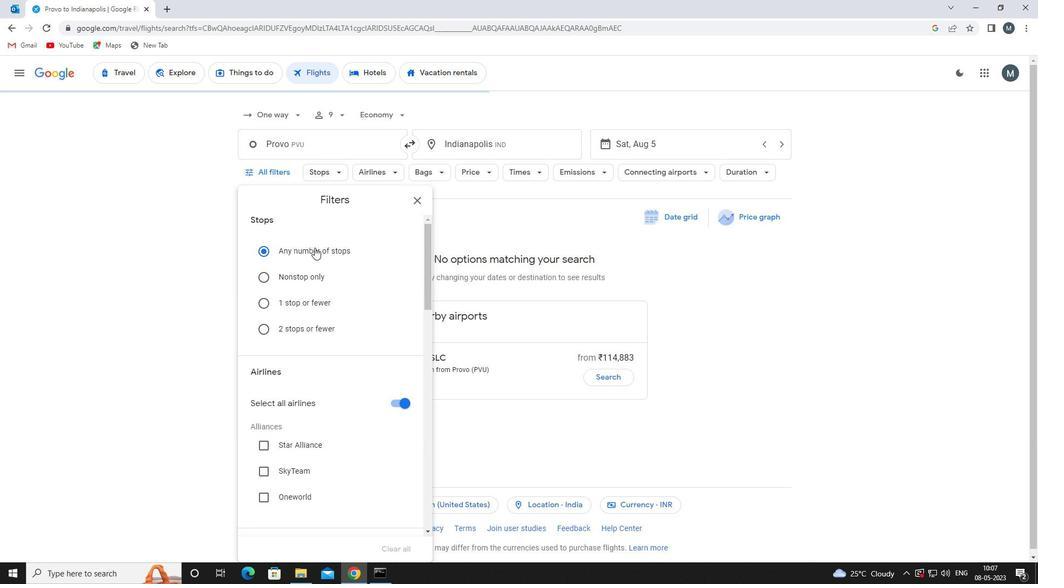 
Action: Mouse moved to (319, 266)
Screenshot: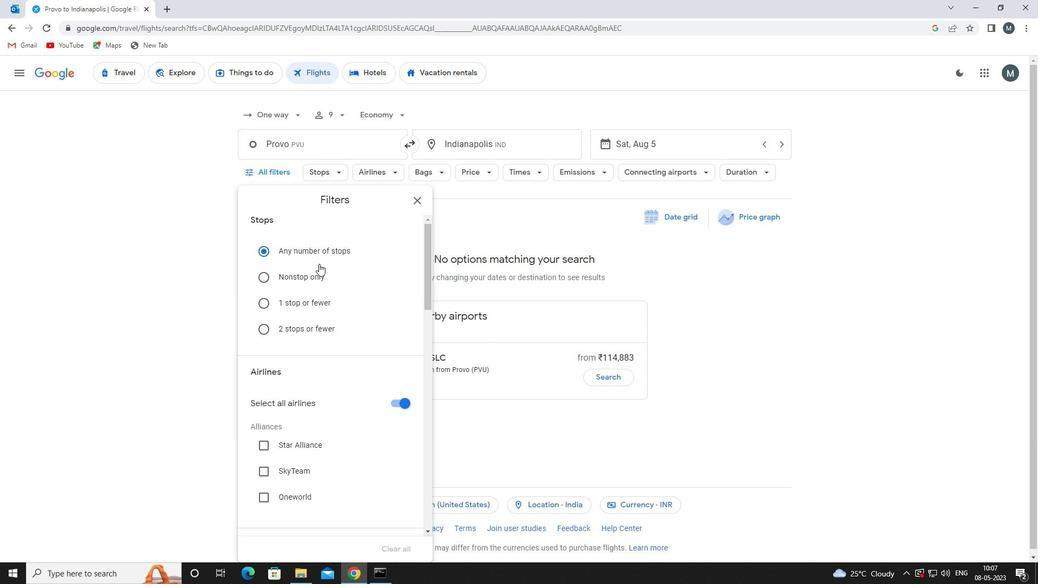 
Action: Mouse scrolled (319, 266) with delta (0, 0)
Screenshot: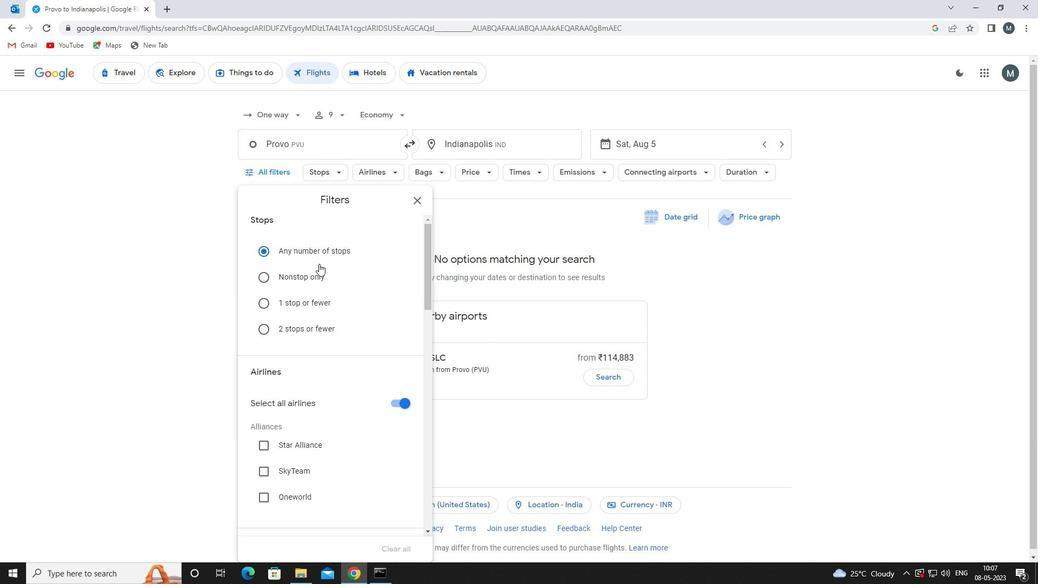 
Action: Mouse moved to (402, 290)
Screenshot: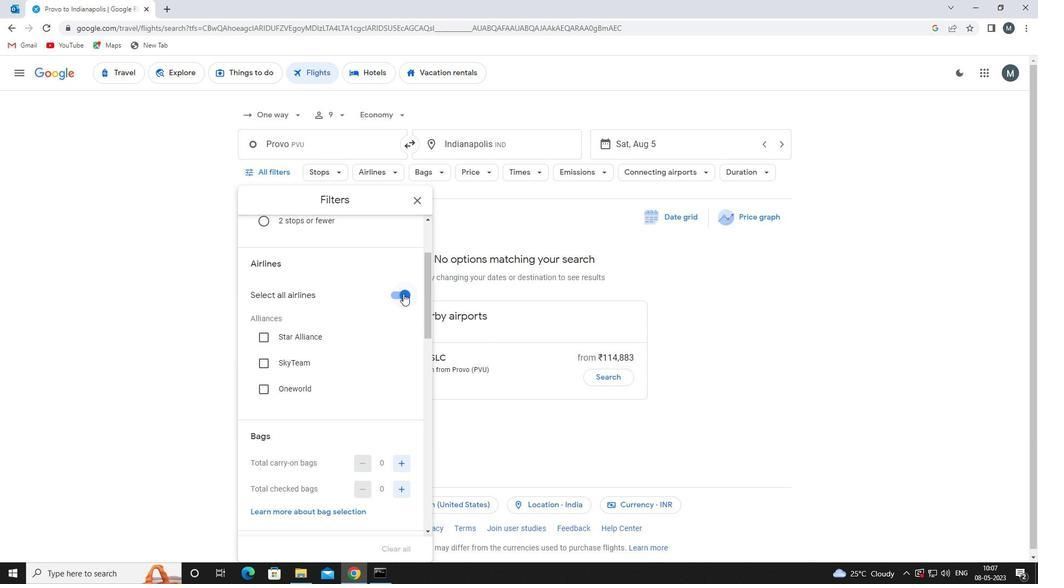
Action: Mouse pressed left at (402, 290)
Screenshot: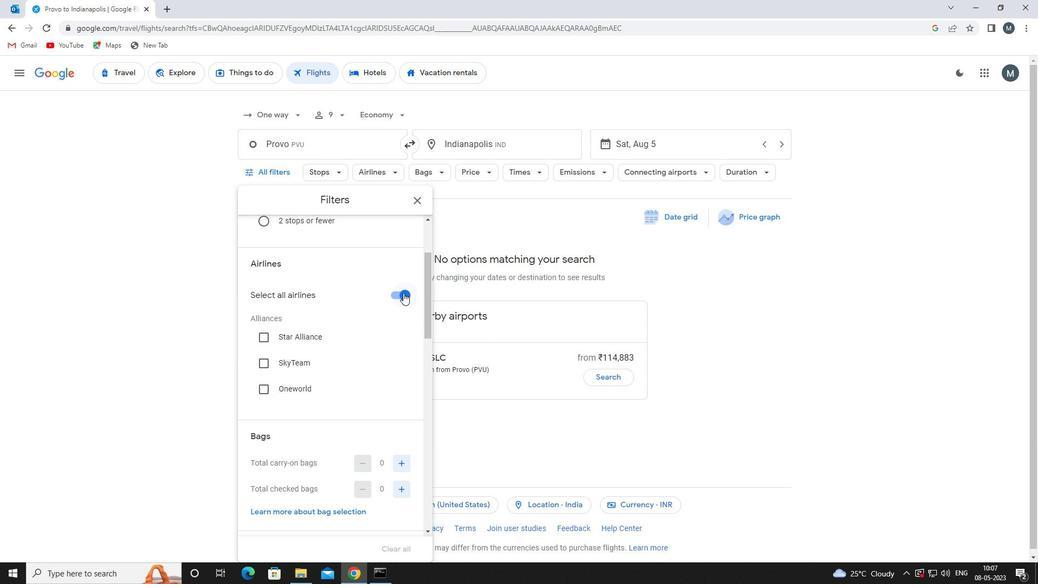 
Action: Mouse moved to (315, 320)
Screenshot: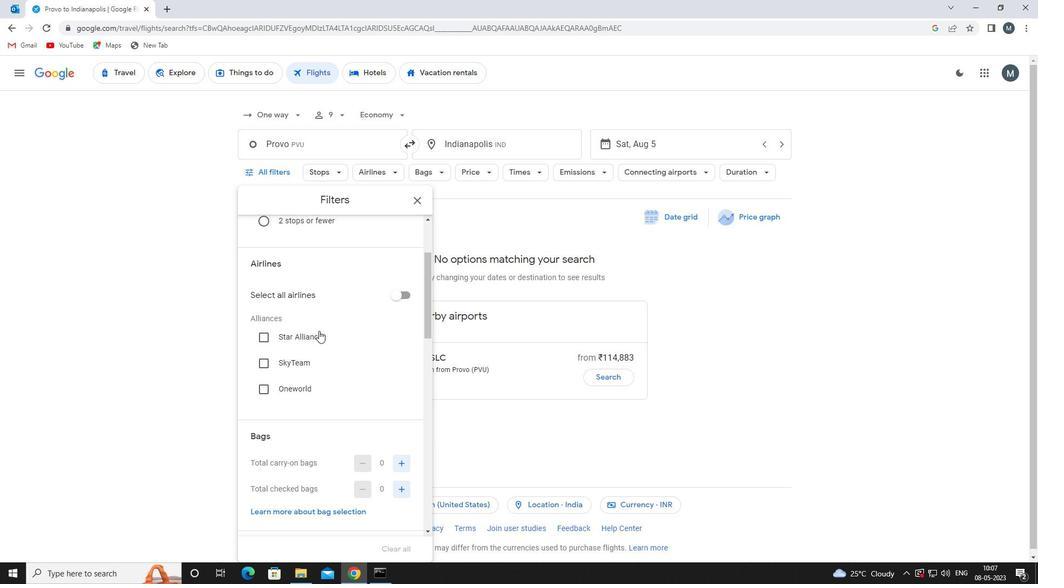 
Action: Mouse scrolled (315, 320) with delta (0, 0)
Screenshot: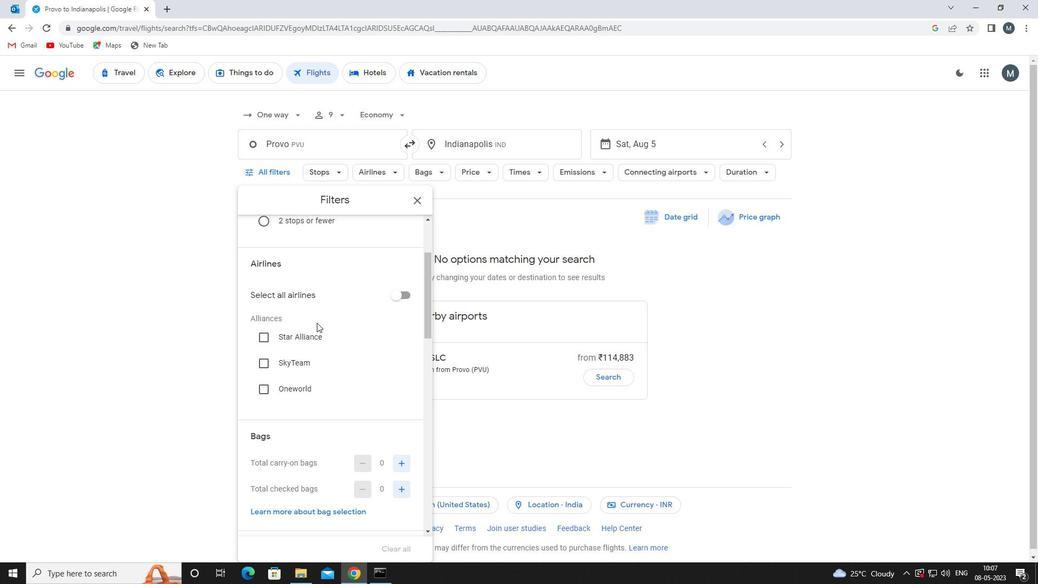 
Action: Mouse moved to (325, 320)
Screenshot: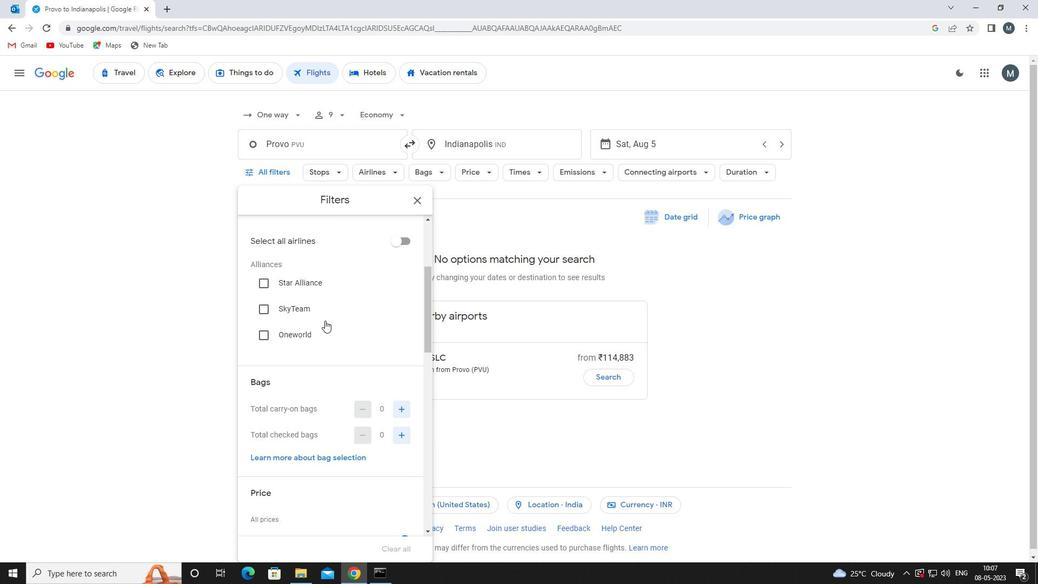 
Action: Mouse scrolled (325, 320) with delta (0, 0)
Screenshot: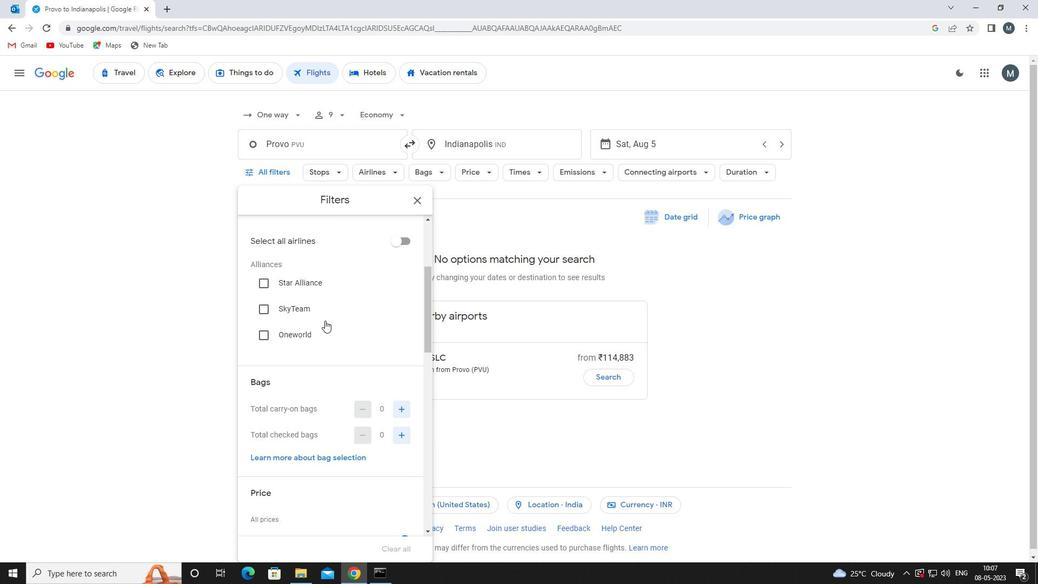 
Action: Mouse moved to (400, 355)
Screenshot: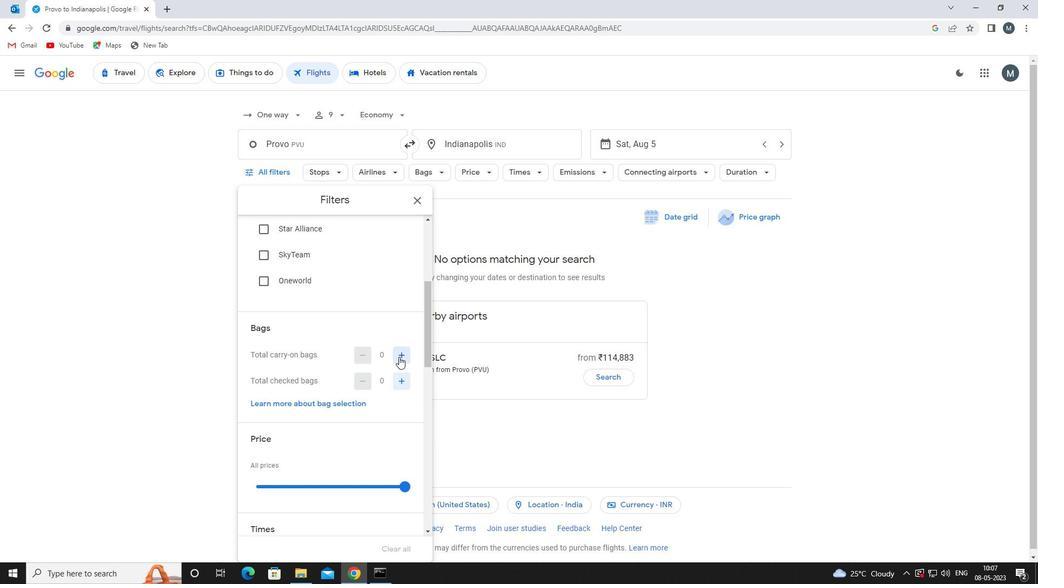 
Action: Mouse pressed left at (400, 355)
Screenshot: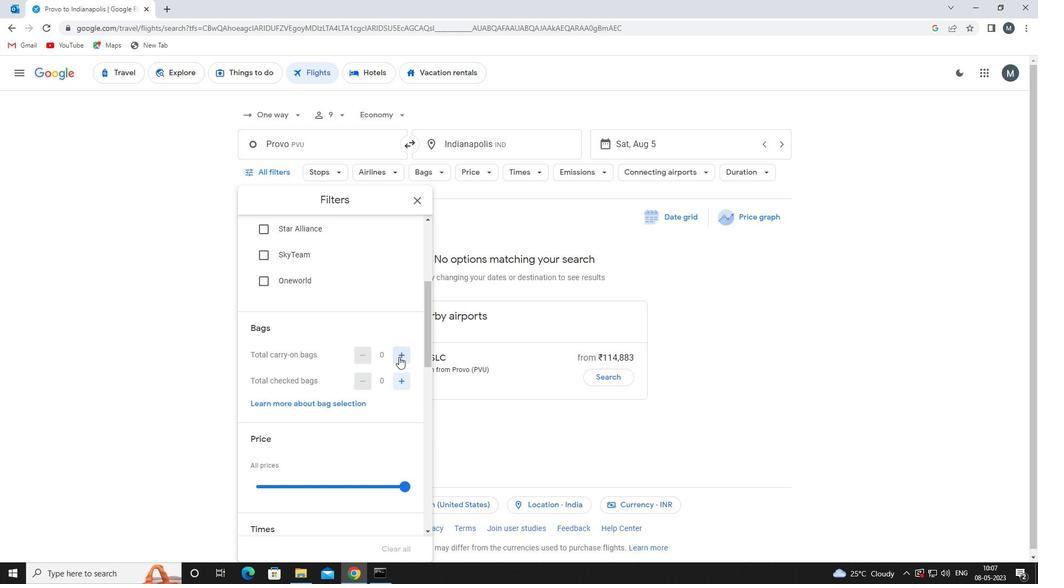 
Action: Mouse moved to (342, 345)
Screenshot: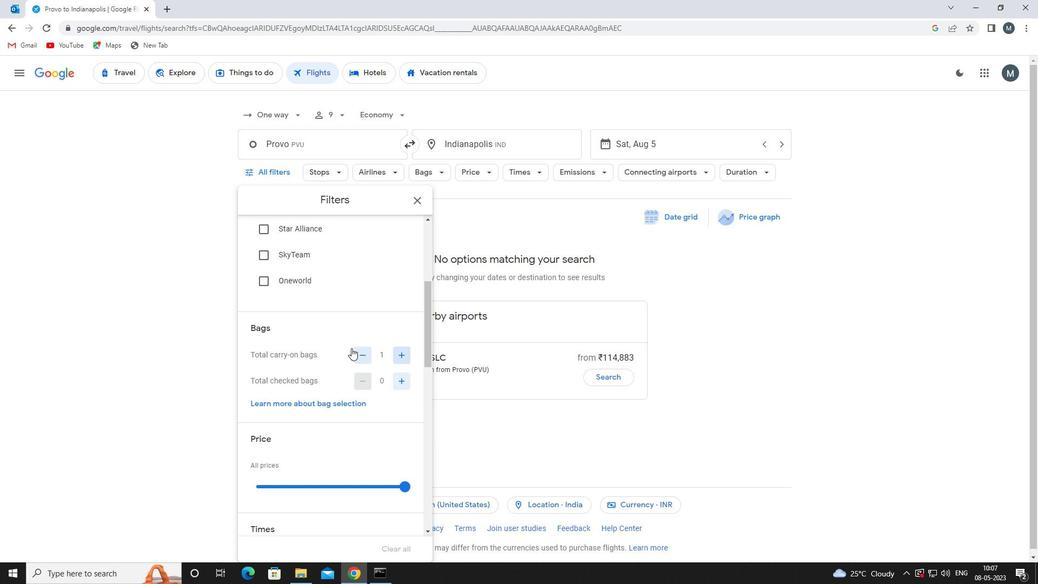 
Action: Mouse scrolled (342, 344) with delta (0, 0)
Screenshot: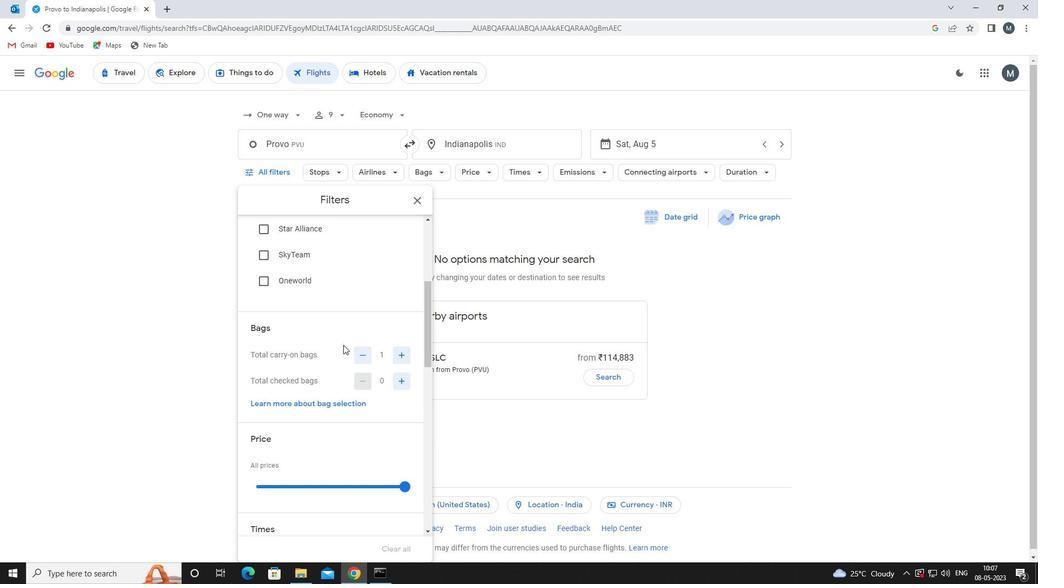 
Action: Mouse moved to (338, 342)
Screenshot: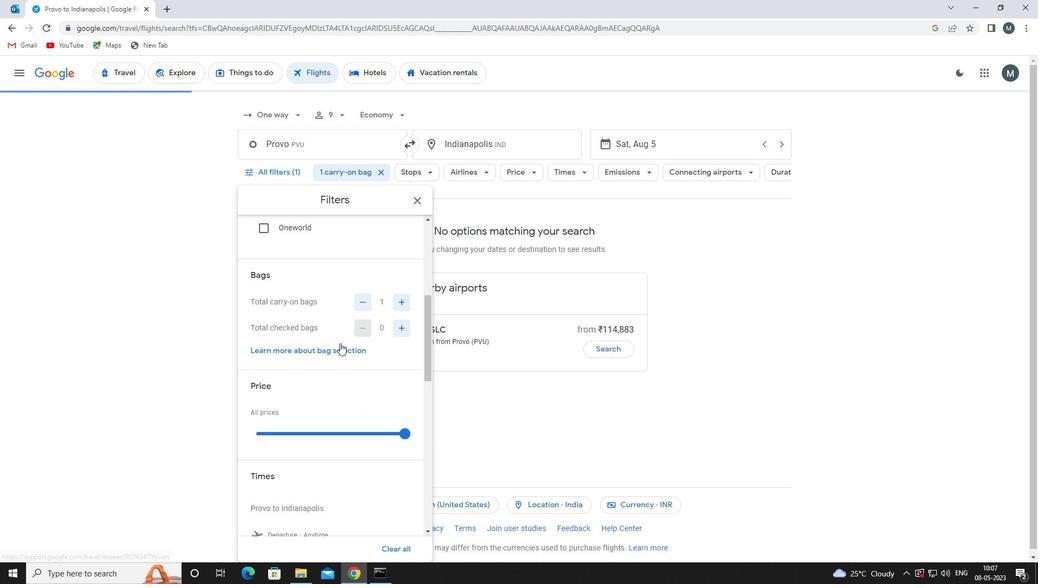 
Action: Mouse scrolled (338, 341) with delta (0, 0)
Screenshot: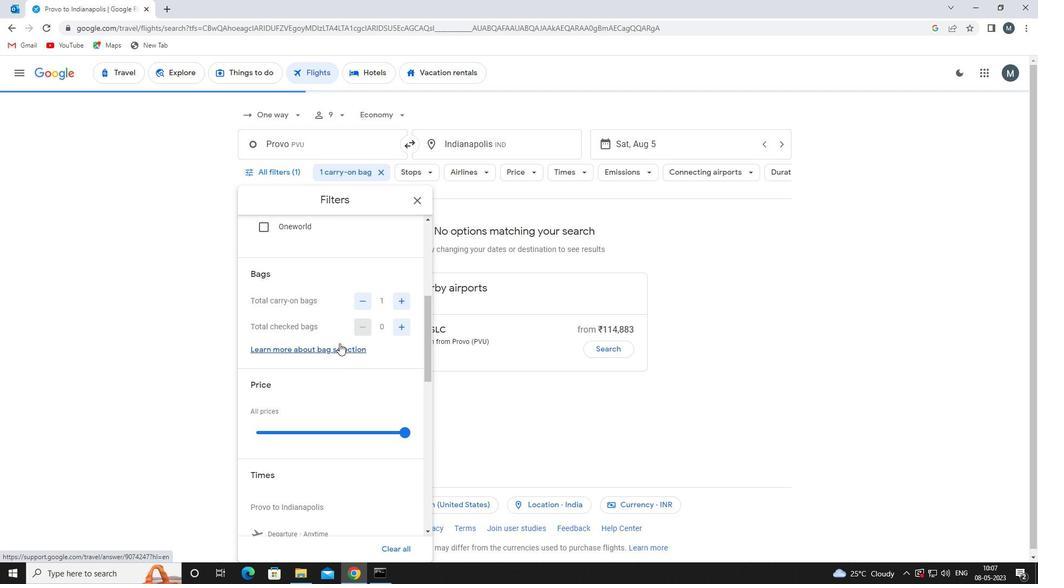
Action: Mouse moved to (334, 341)
Screenshot: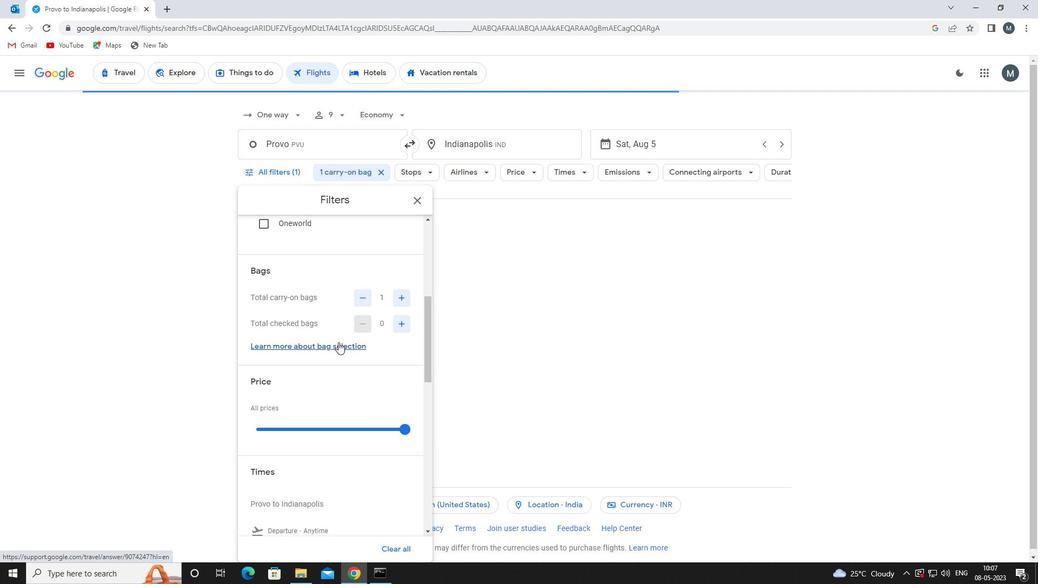 
Action: Mouse scrolled (334, 341) with delta (0, 0)
Screenshot: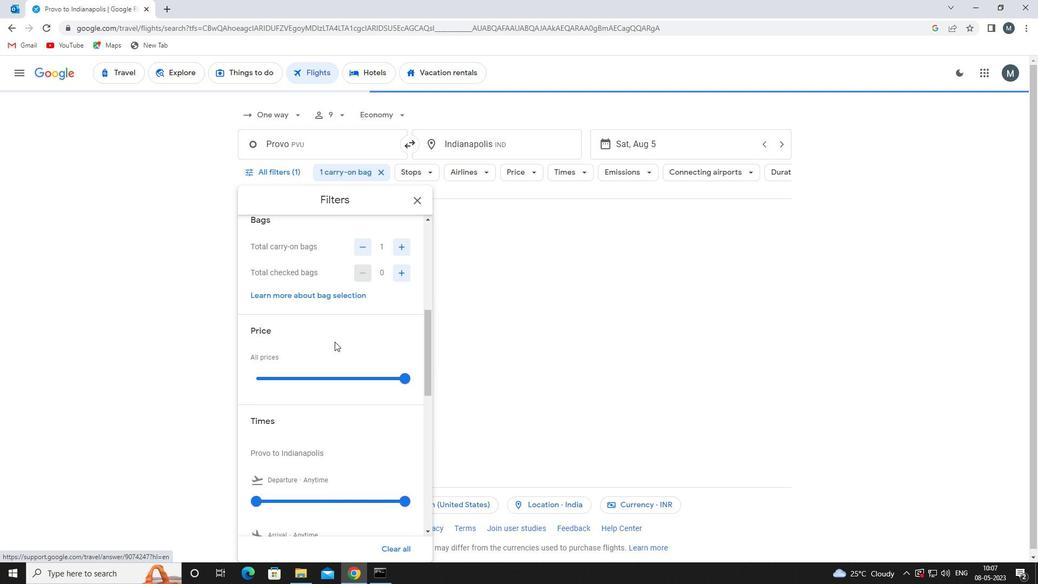 
Action: Mouse moved to (311, 318)
Screenshot: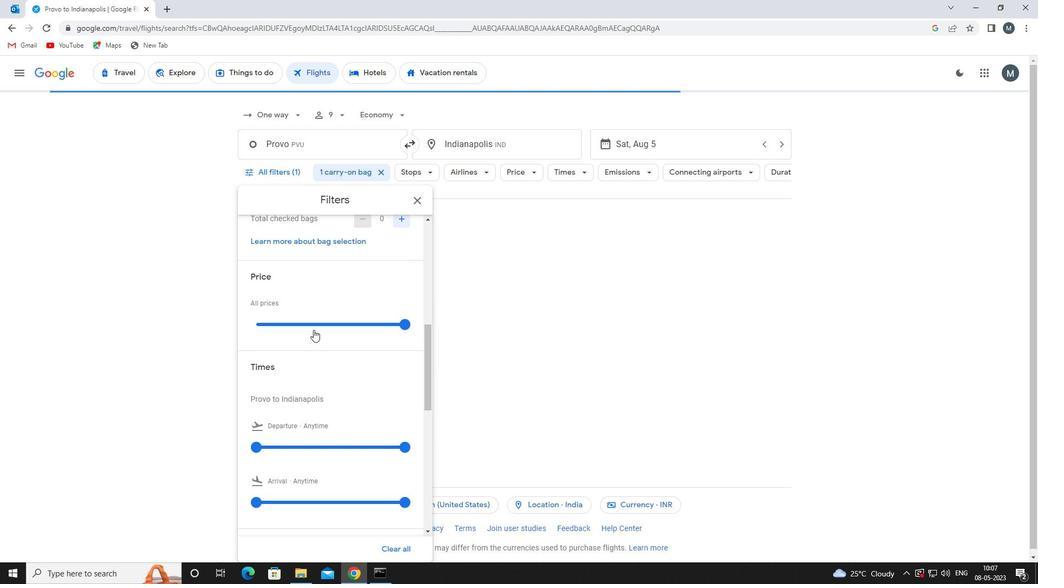 
Action: Mouse pressed left at (311, 318)
Screenshot: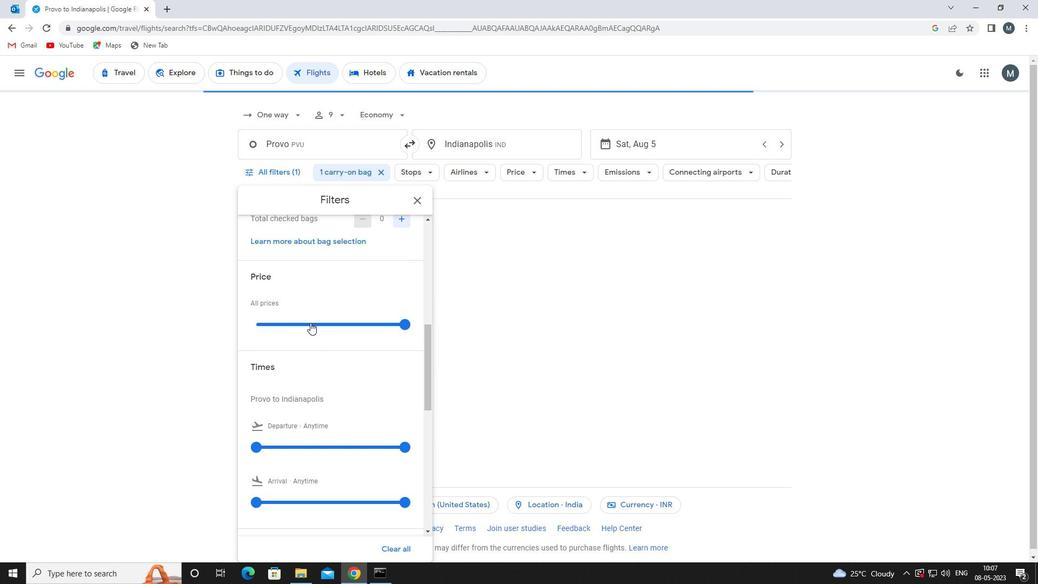 
Action: Mouse pressed left at (311, 318)
Screenshot: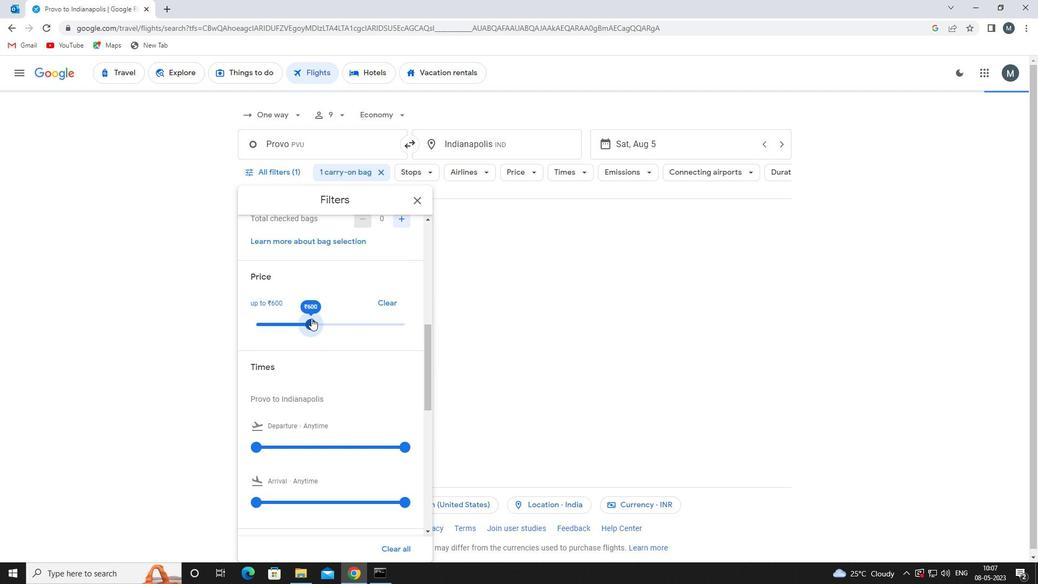 
Action: Mouse moved to (343, 316)
Screenshot: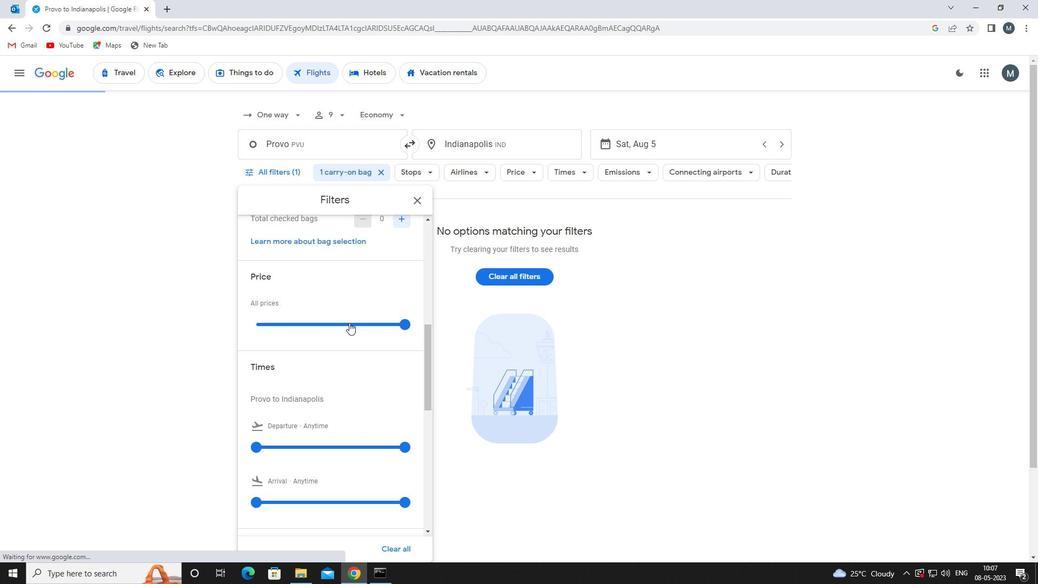 
Action: Mouse scrolled (343, 315) with delta (0, 0)
Screenshot: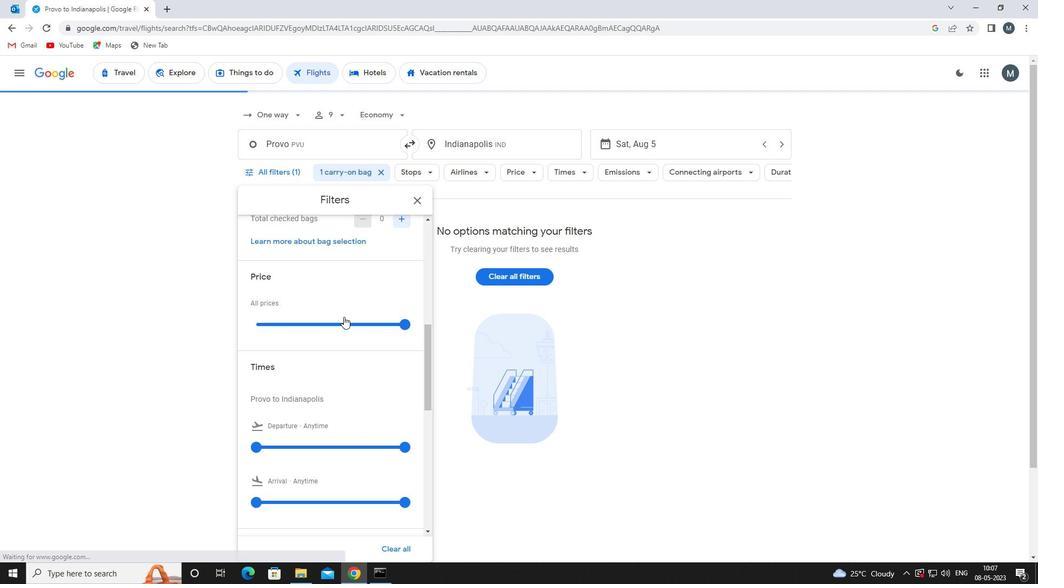 
Action: Mouse moved to (340, 315)
Screenshot: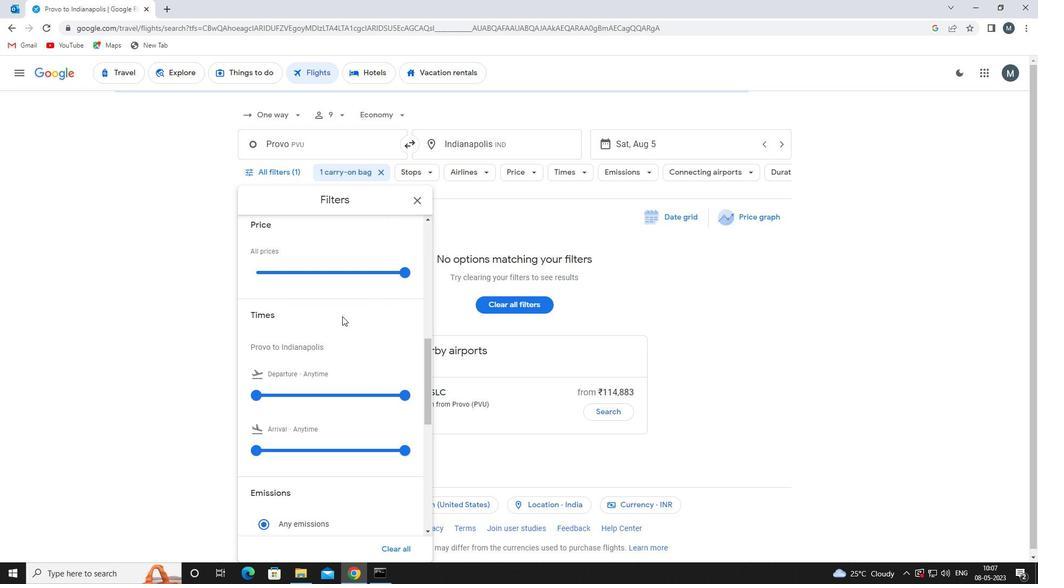
Action: Mouse scrolled (340, 315) with delta (0, 0)
Screenshot: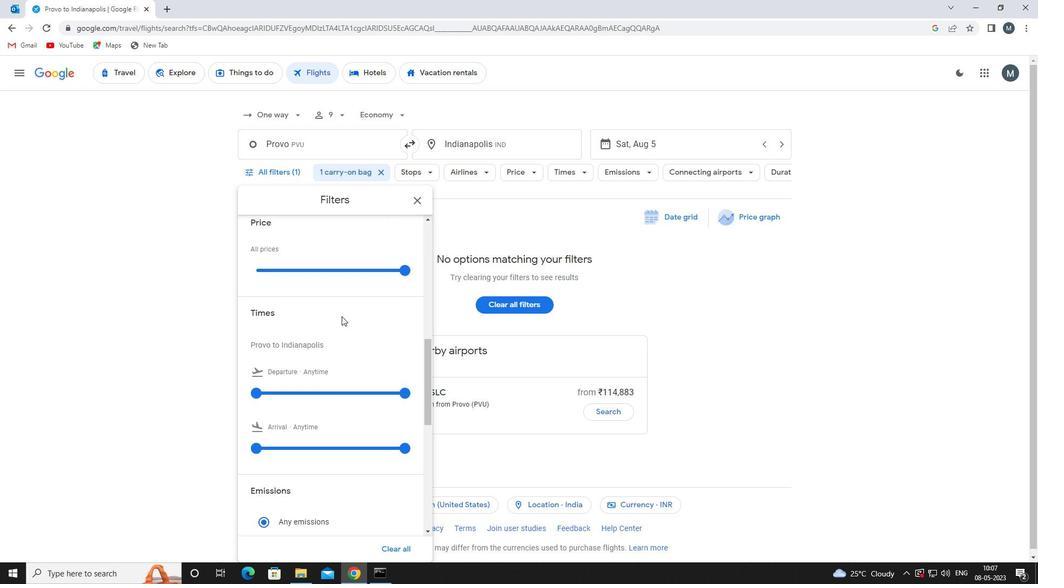 
Action: Mouse moved to (256, 334)
Screenshot: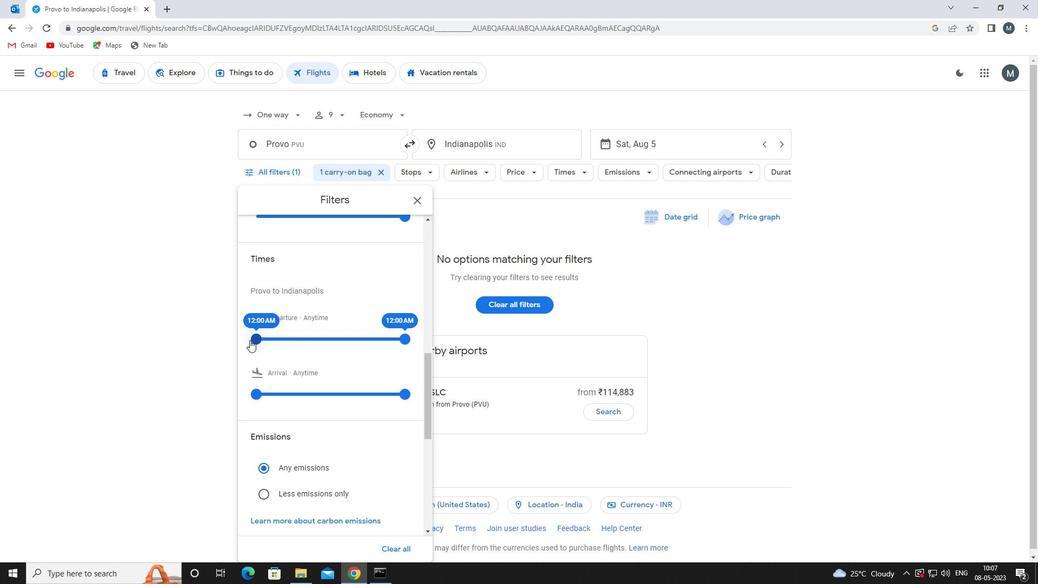 
Action: Mouse pressed left at (256, 334)
Screenshot: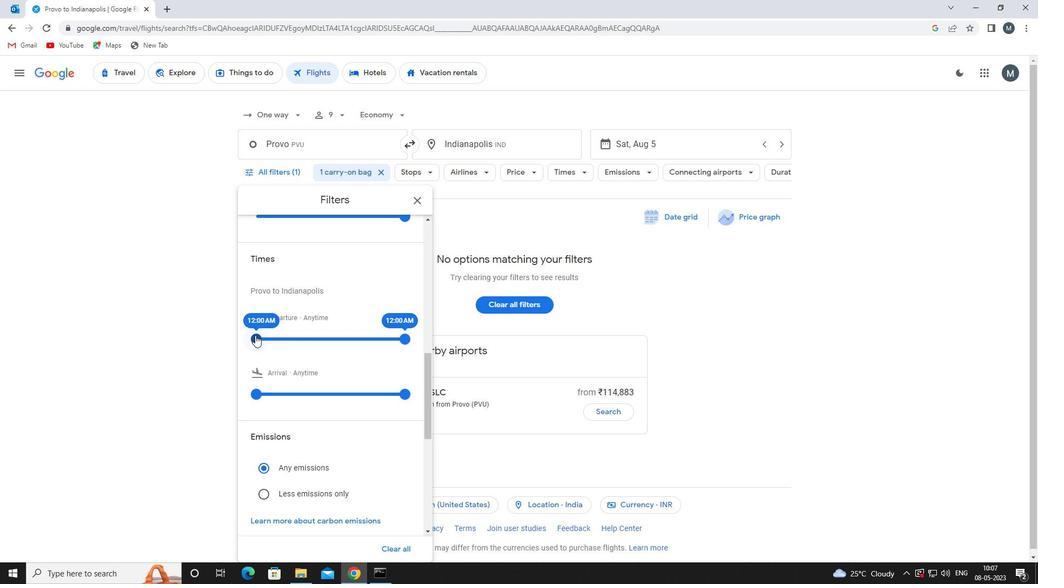 
Action: Mouse moved to (407, 336)
Screenshot: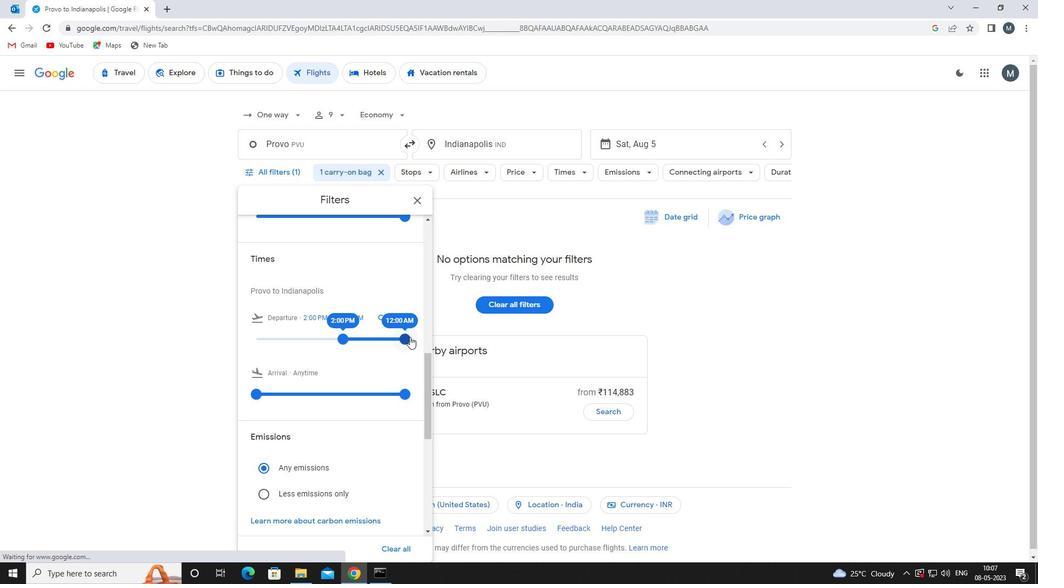 
Action: Mouse pressed left at (407, 336)
Screenshot: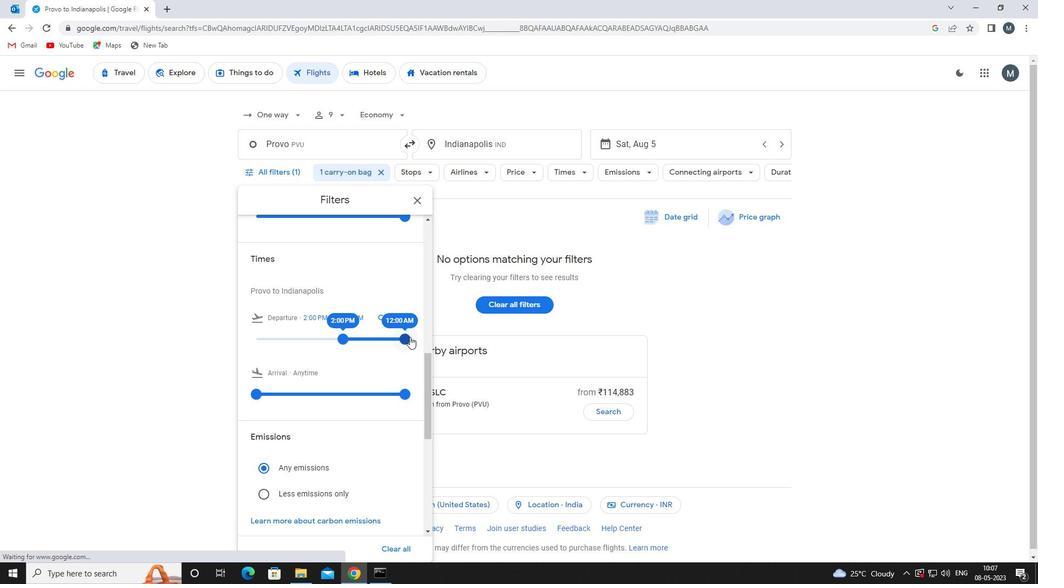 
Action: Mouse moved to (343, 336)
Screenshot: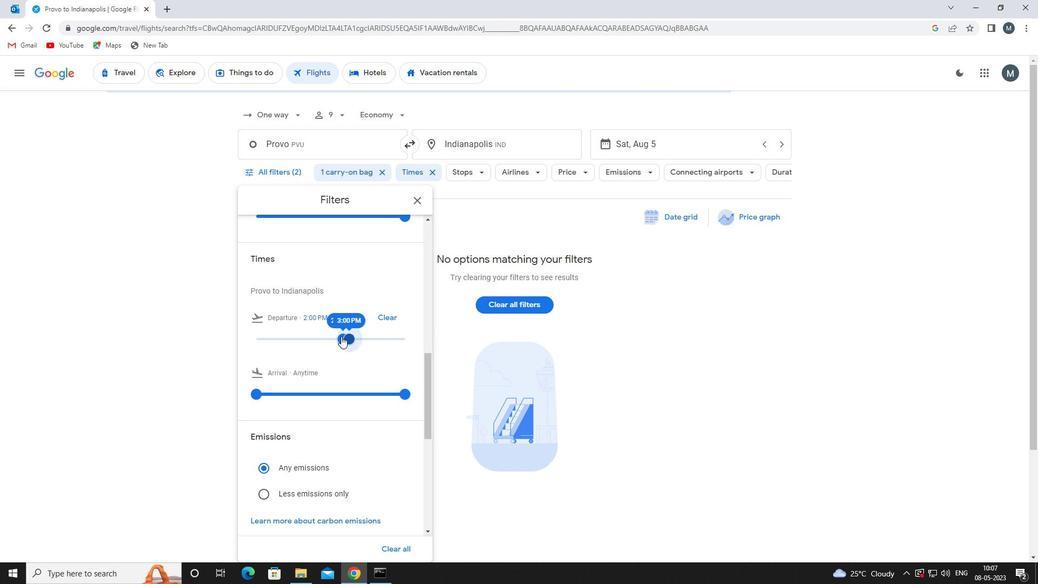 
Action: Mouse scrolled (343, 335) with delta (0, 0)
Screenshot: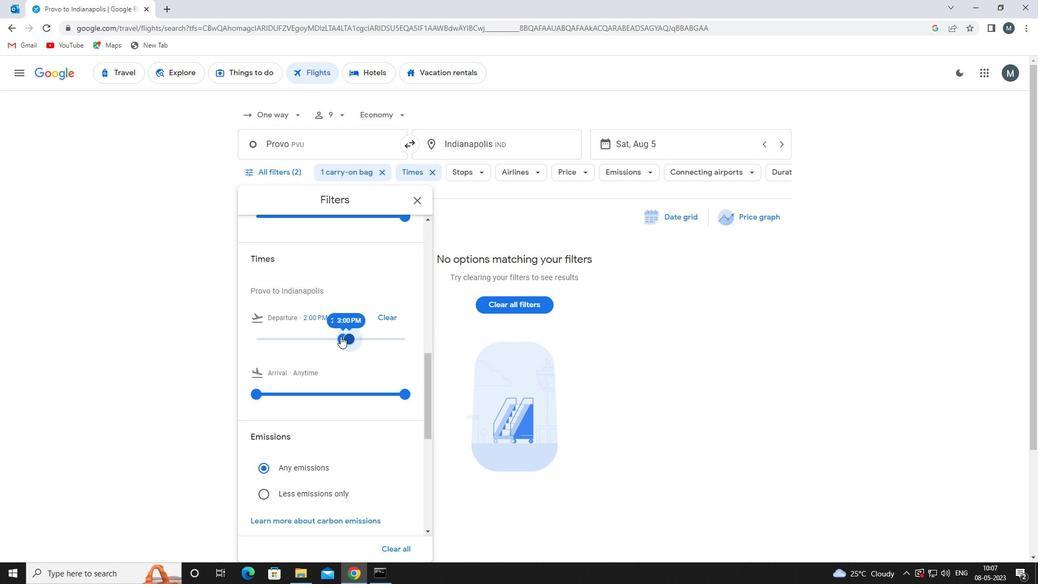 
Action: Mouse moved to (419, 200)
Screenshot: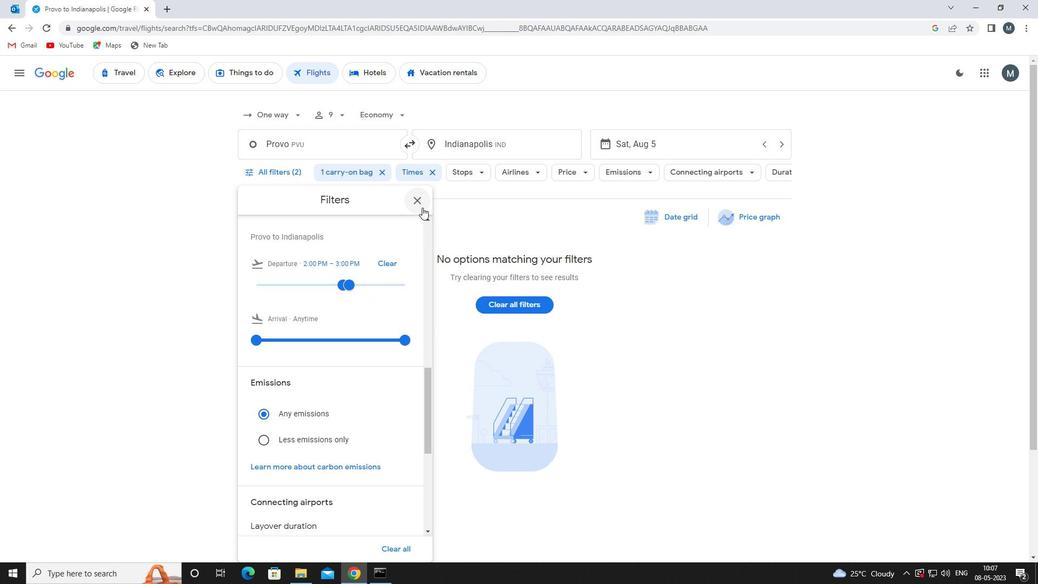 
Action: Mouse pressed left at (419, 200)
Screenshot: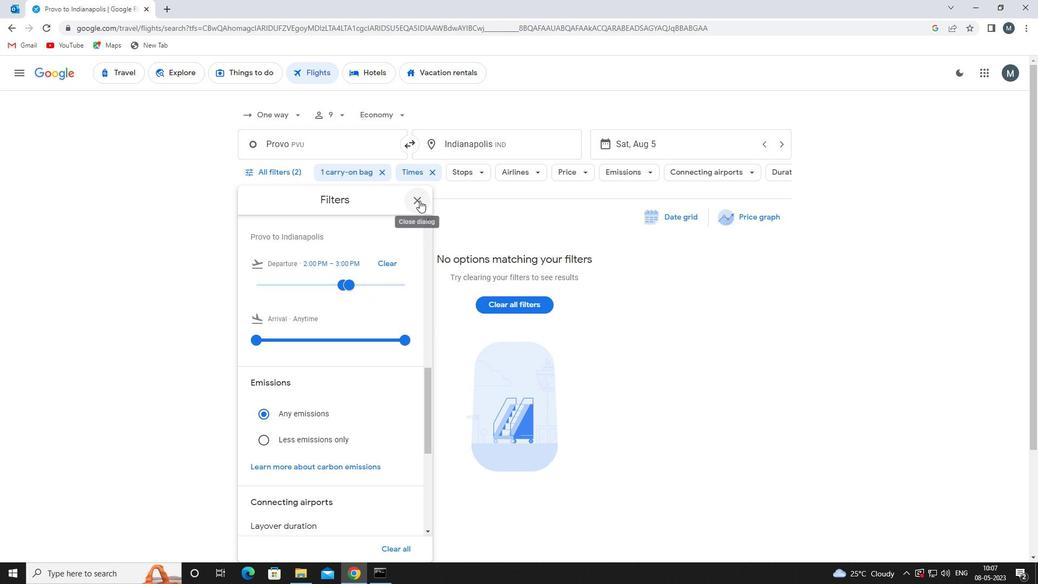 
Action: Mouse moved to (416, 202)
Screenshot: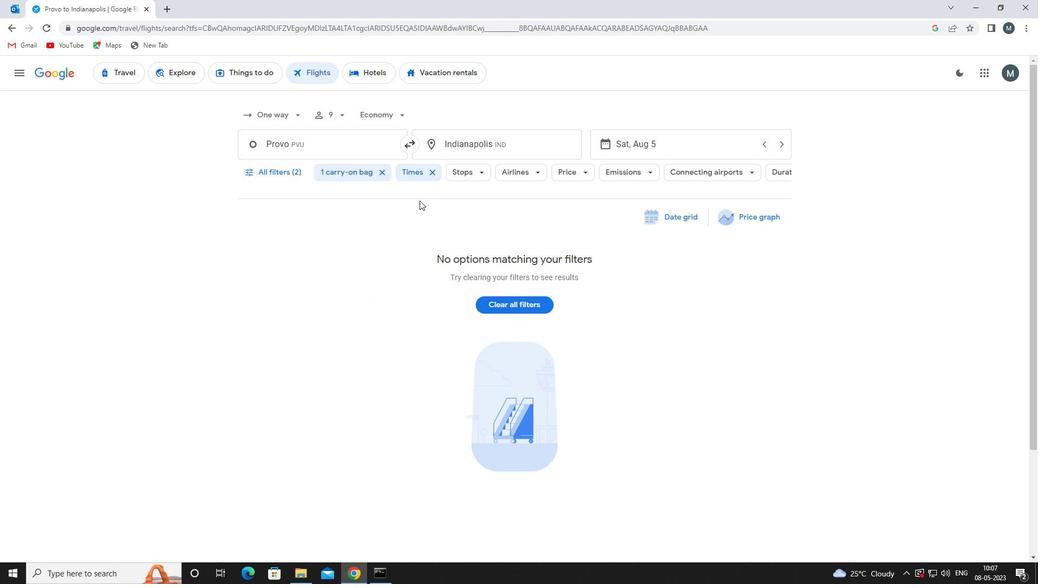 
